 Task: Access a repository's "Releases" to manage software versions.
Action: Mouse moved to (956, 53)
Screenshot: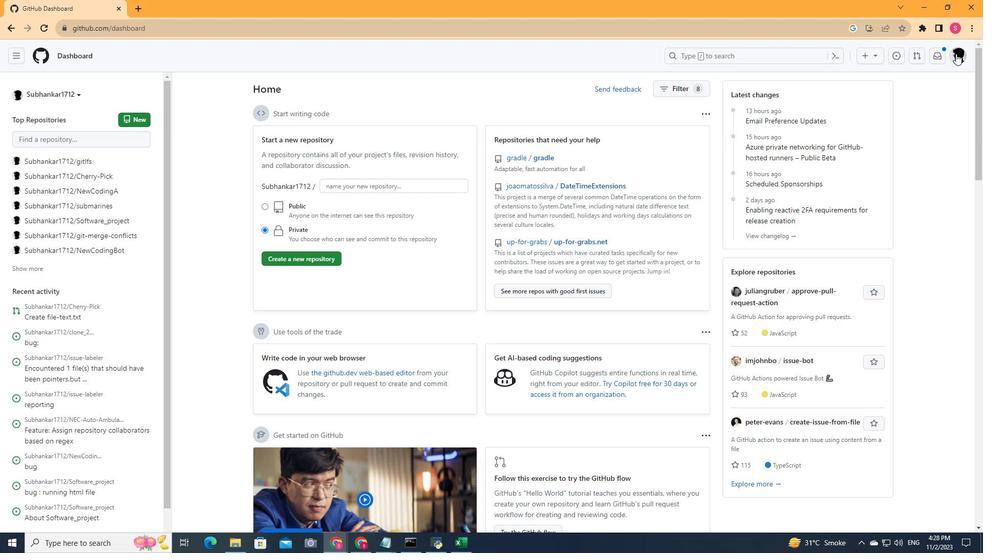 
Action: Mouse pressed left at (956, 53)
Screenshot: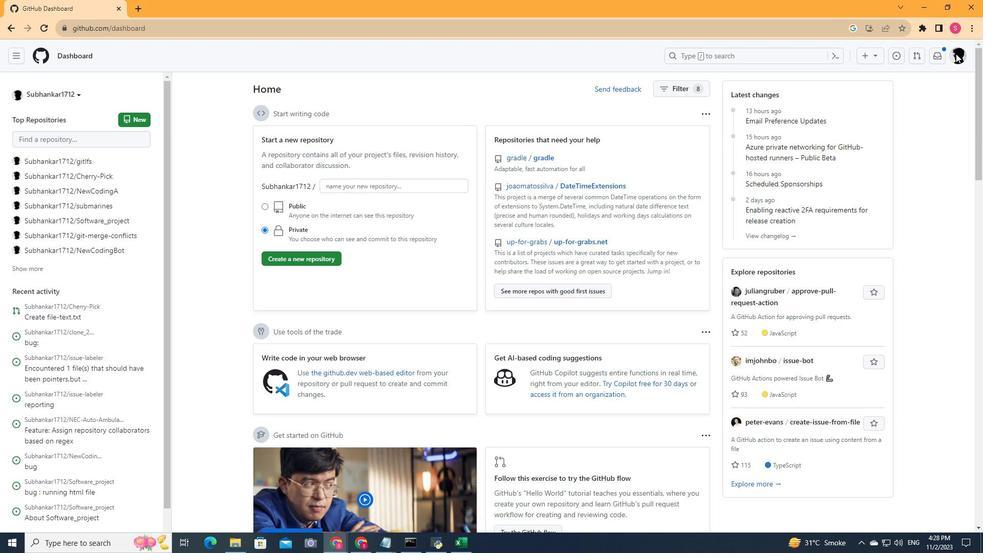 
Action: Mouse moved to (865, 129)
Screenshot: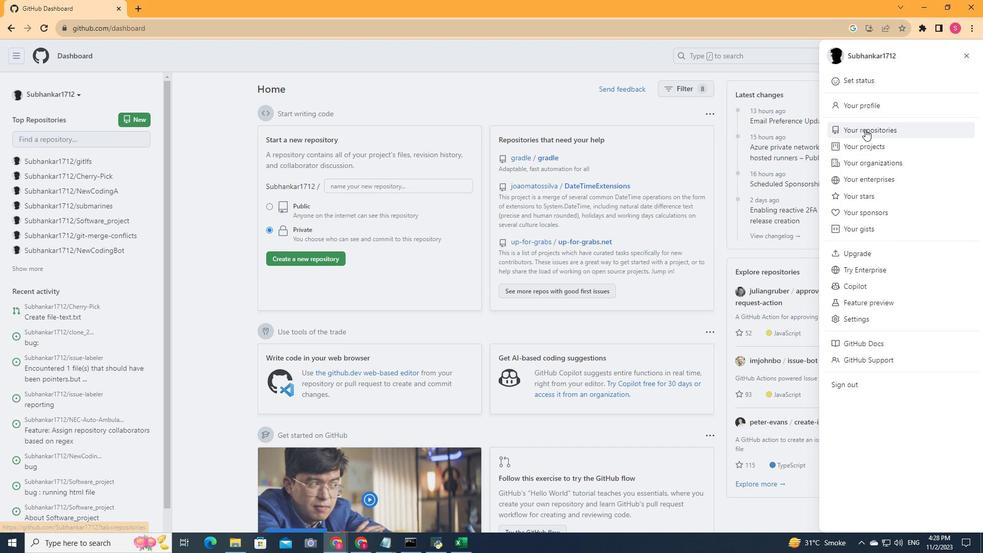 
Action: Mouse pressed left at (865, 129)
Screenshot: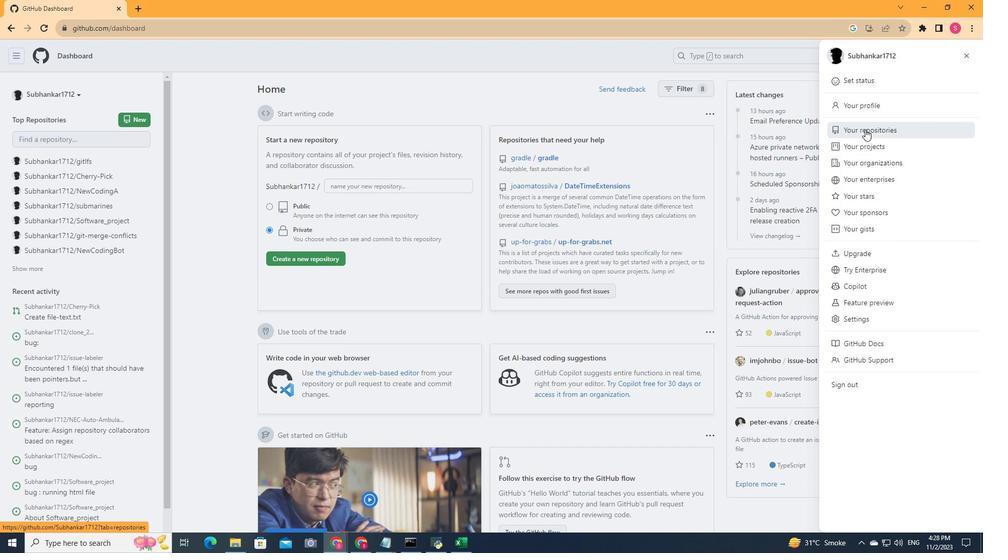 
Action: Mouse moved to (365, 212)
Screenshot: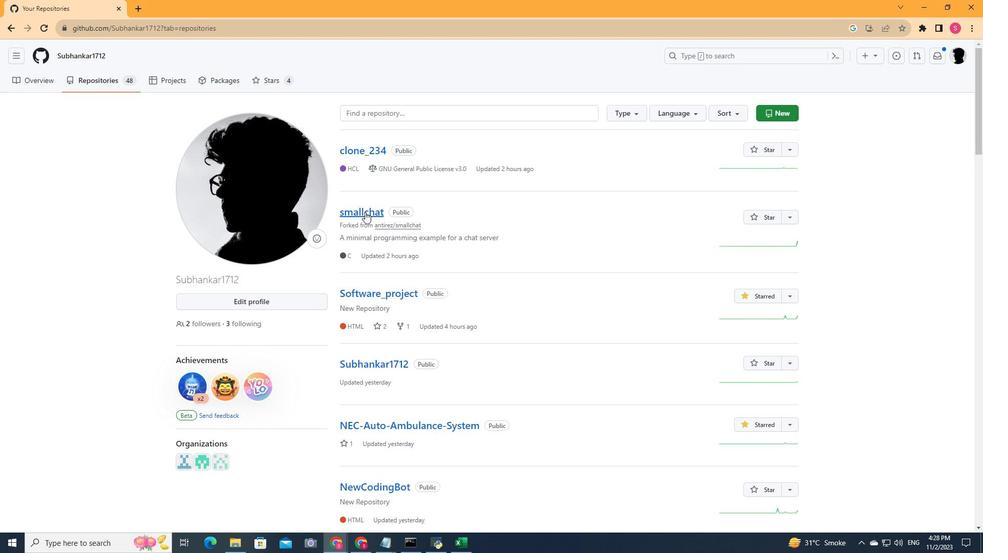 
Action: Mouse pressed left at (365, 212)
Screenshot: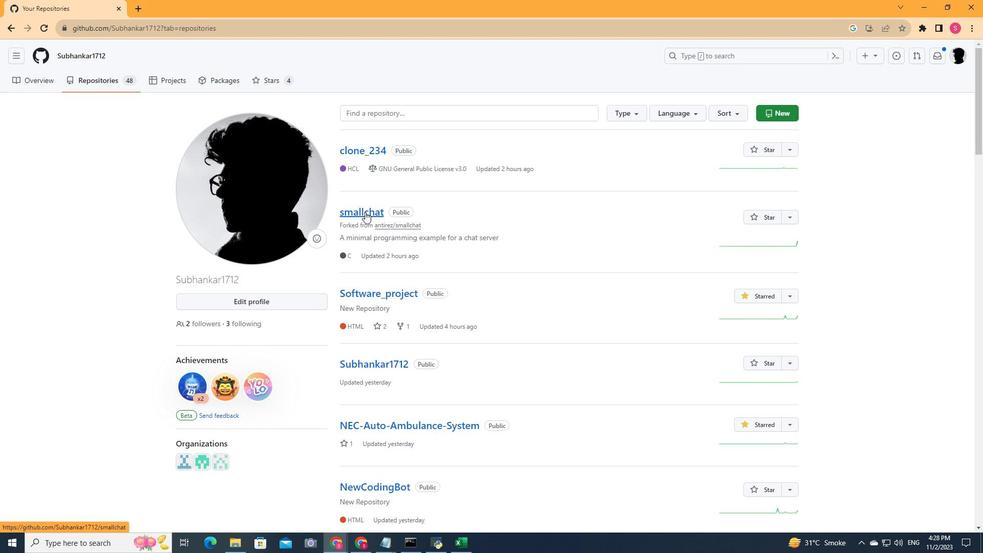 
Action: Mouse moved to (671, 332)
Screenshot: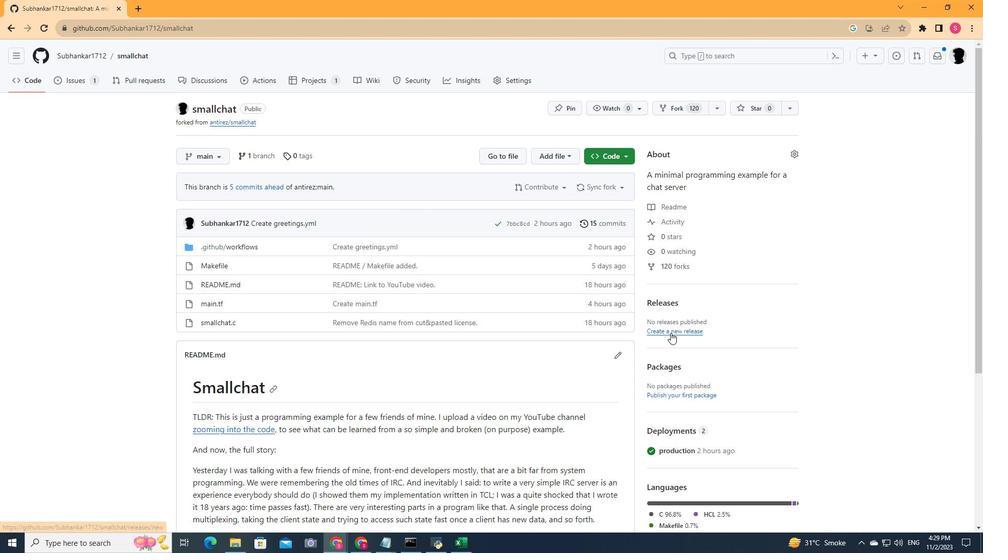 
Action: Mouse pressed left at (671, 332)
Screenshot: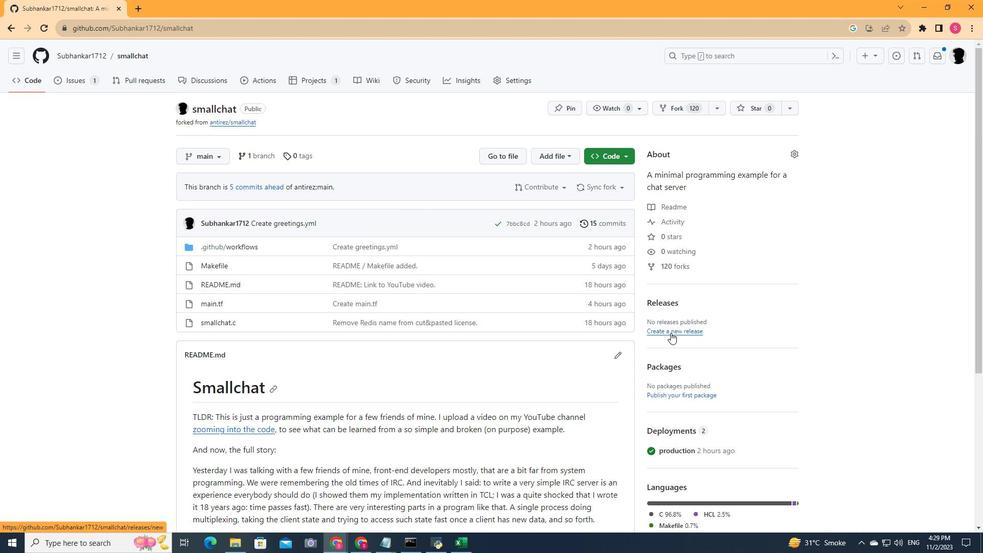 
Action: Mouse moved to (228, 188)
Screenshot: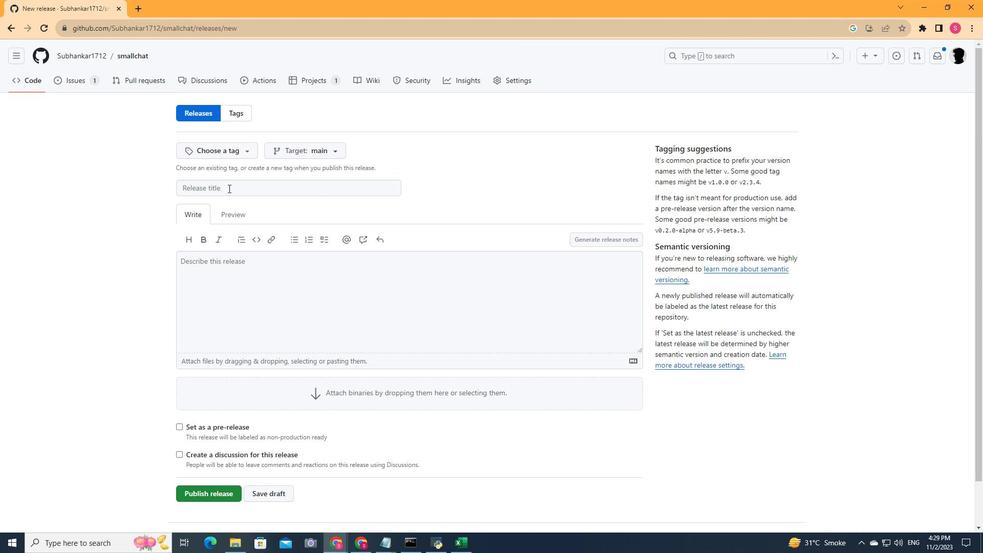 
Action: Mouse pressed left at (228, 188)
Screenshot: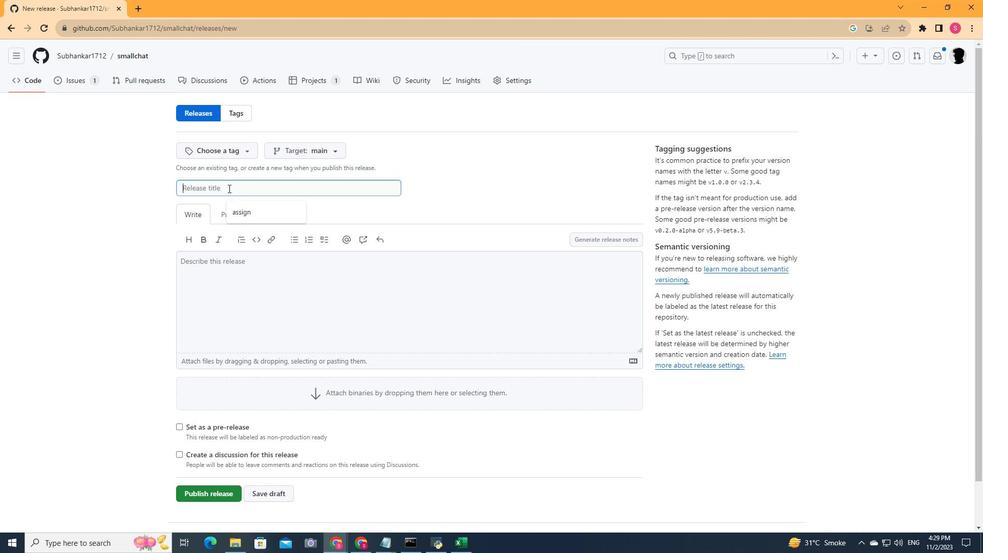 
Action: Mouse moved to (269, 184)
Screenshot: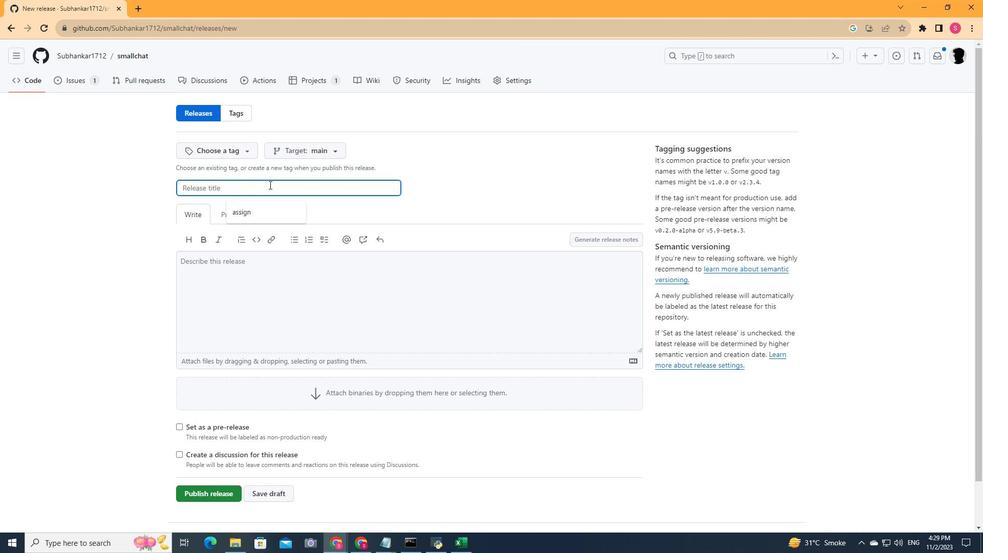 
Action: Key pressed v1<Key.backspace><Key.backspace><Key.shift>V<Key.space>1.o
Screenshot: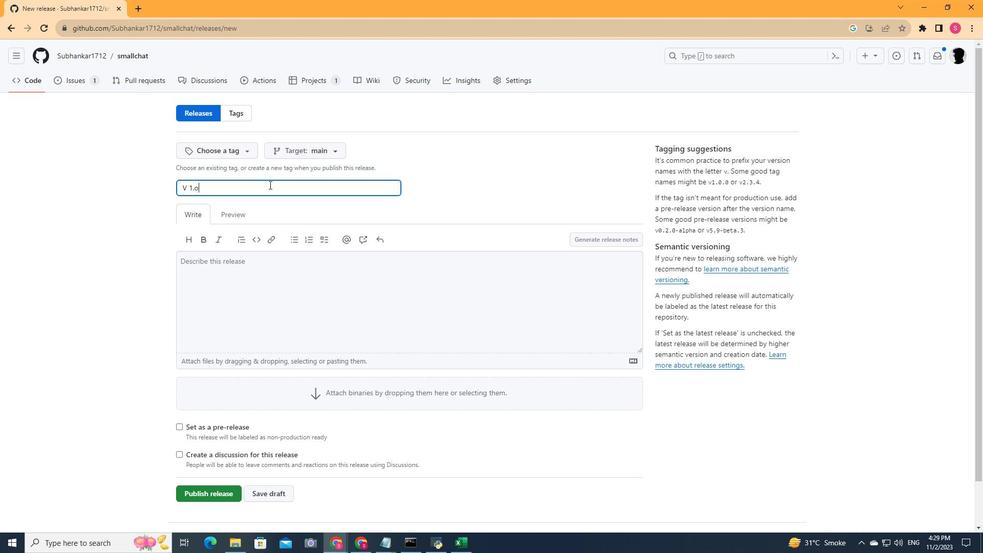 
Action: Mouse moved to (317, 282)
Screenshot: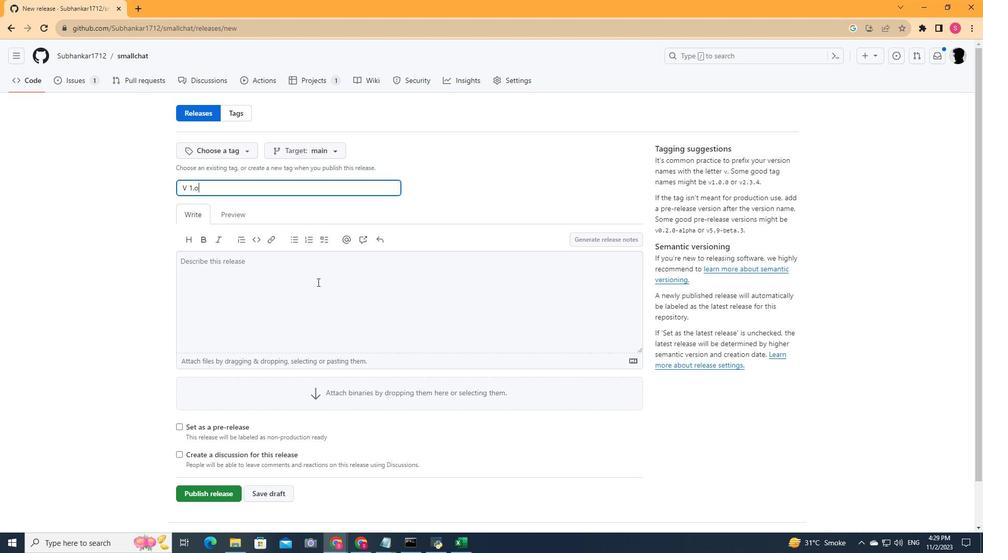 
Action: Mouse pressed left at (317, 282)
Screenshot: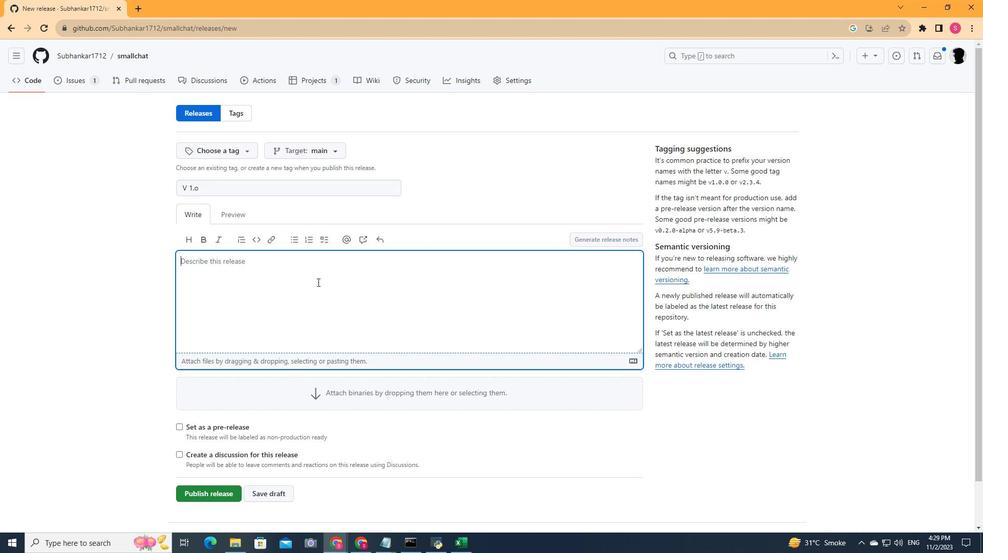 
Action: Mouse moved to (337, 274)
Screenshot: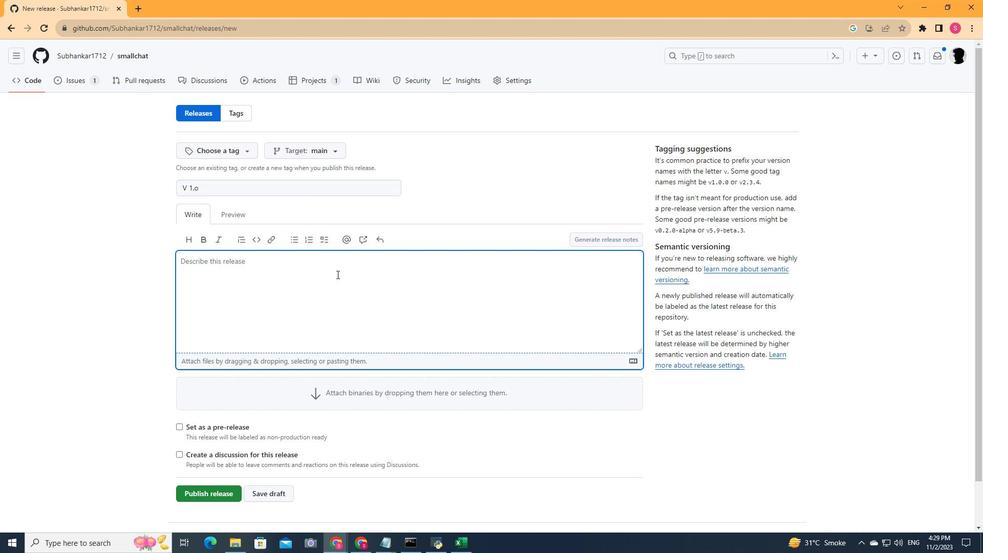 
Action: Key pressed <Key.shift>Testing<Key.space>version
Screenshot: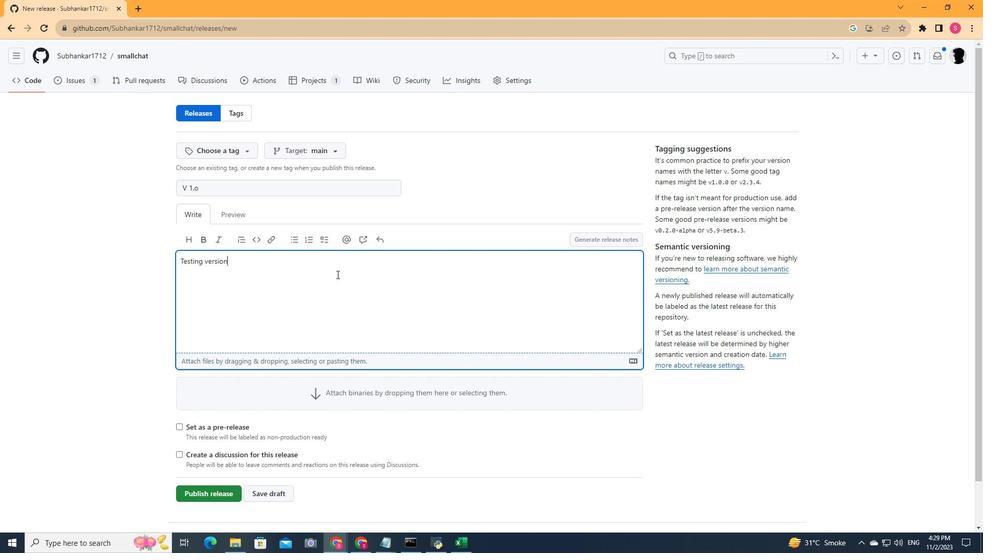 
Action: Mouse moved to (334, 366)
Screenshot: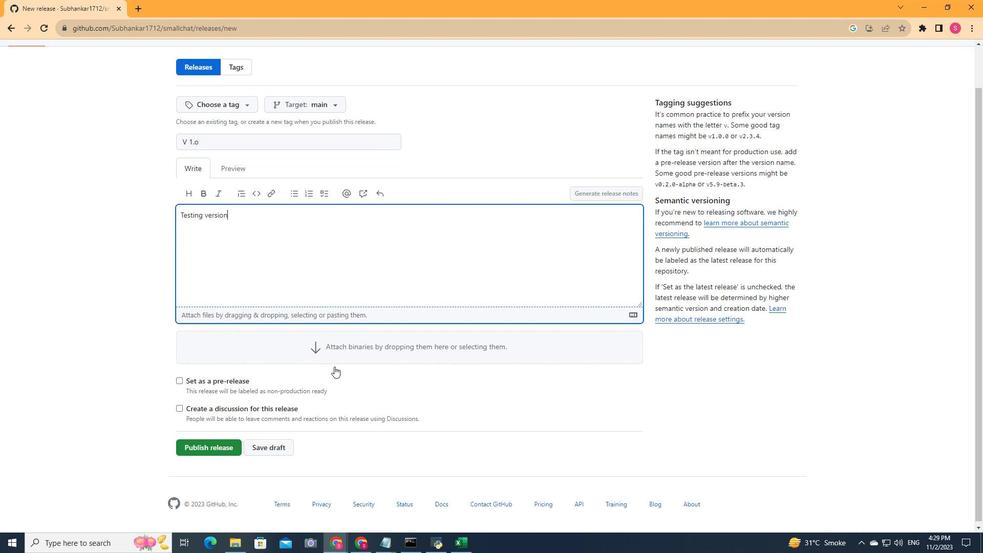 
Action: Mouse scrolled (334, 366) with delta (0, 0)
Screenshot: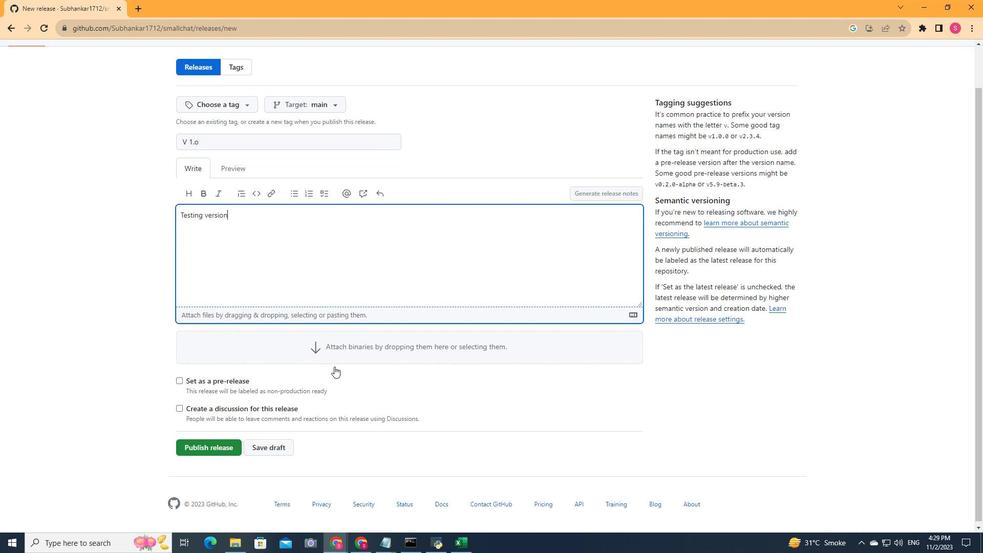 
Action: Mouse scrolled (334, 366) with delta (0, 0)
Screenshot: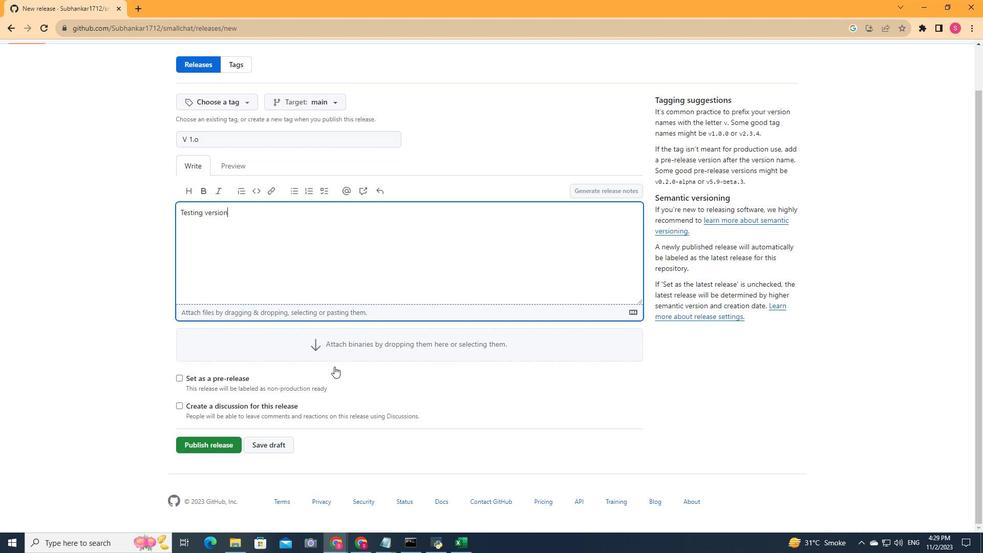 
Action: Mouse scrolled (334, 366) with delta (0, 0)
Screenshot: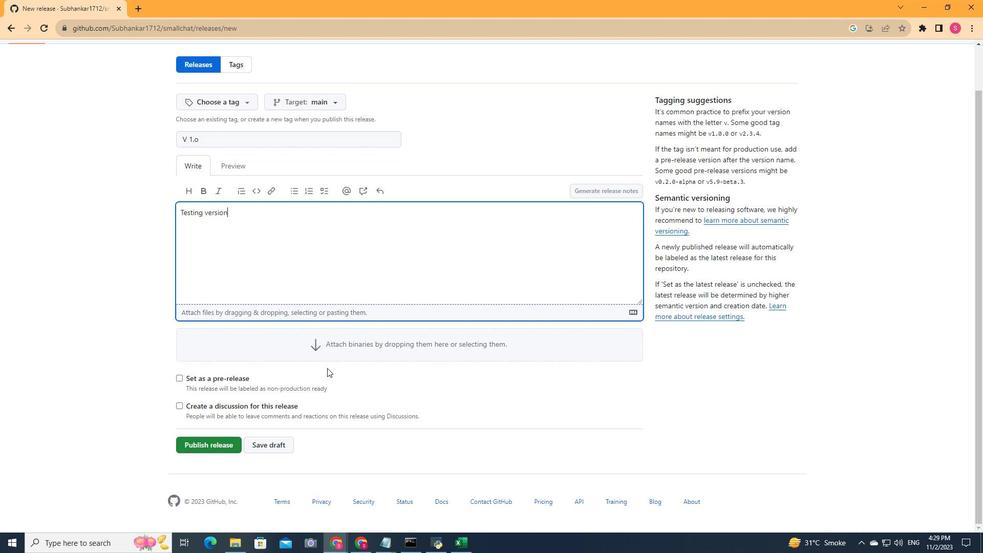 
Action: Mouse moved to (193, 445)
Screenshot: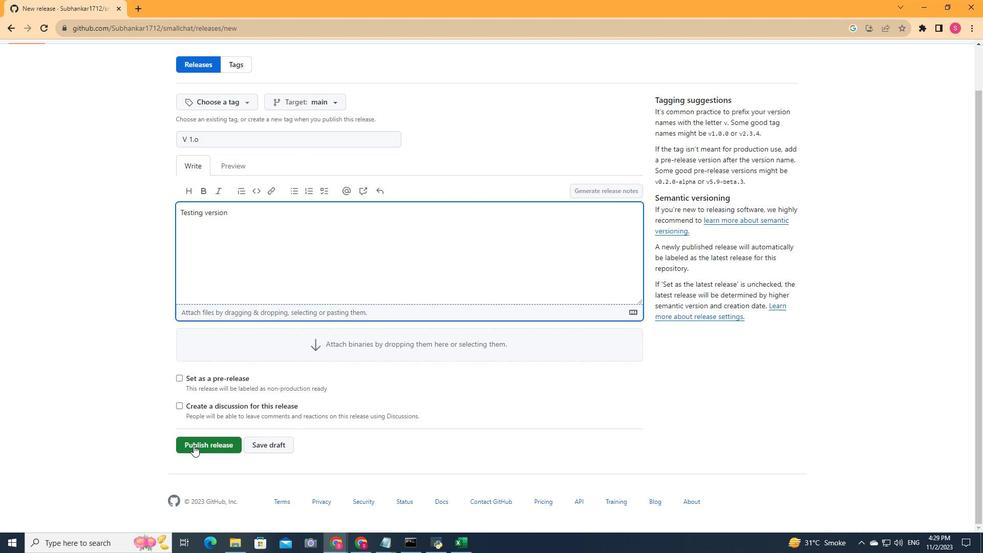 
Action: Mouse pressed left at (193, 445)
Screenshot: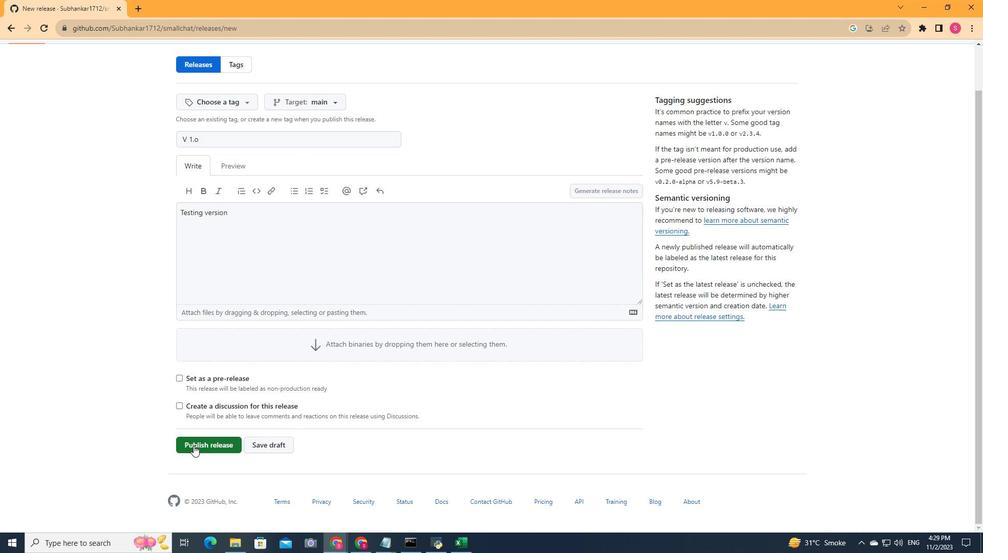 
Action: Mouse moved to (201, 219)
Screenshot: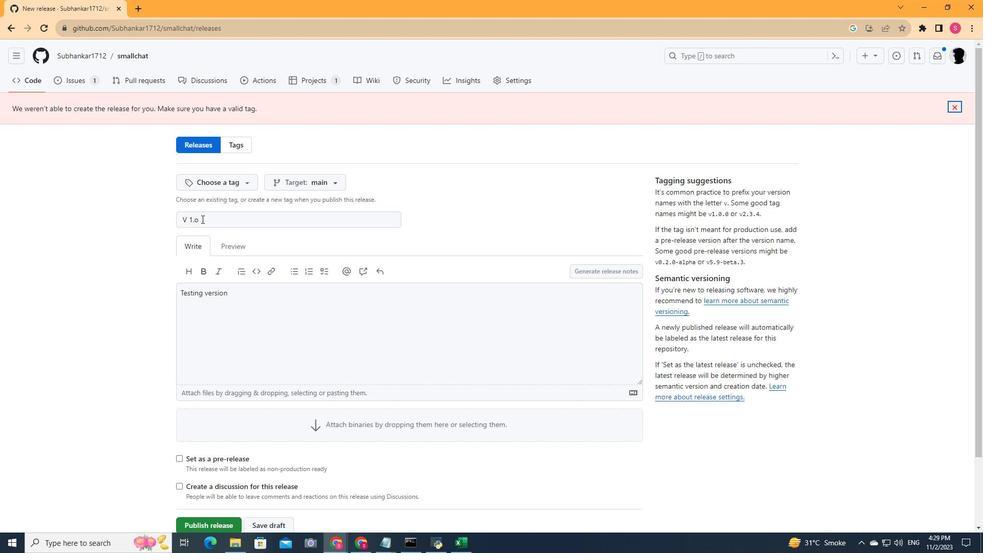 
Action: Mouse pressed left at (201, 219)
Screenshot: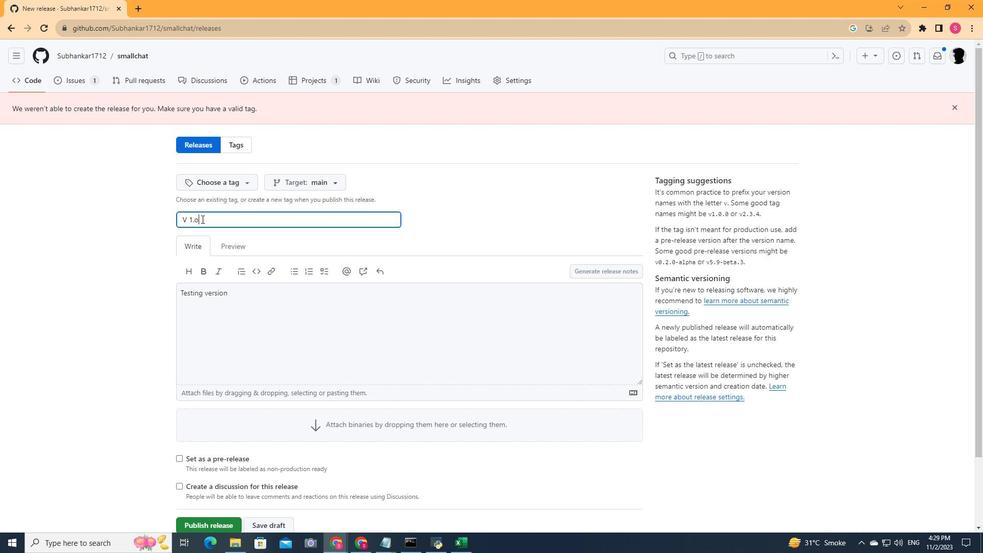 
Action: Mouse moved to (190, 220)
Screenshot: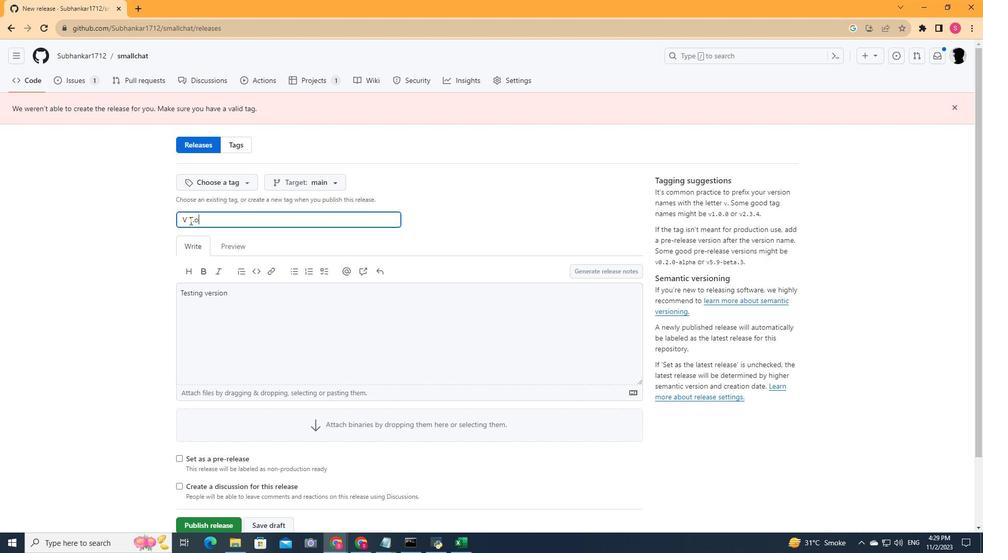 
Action: Mouse pressed left at (190, 220)
Screenshot: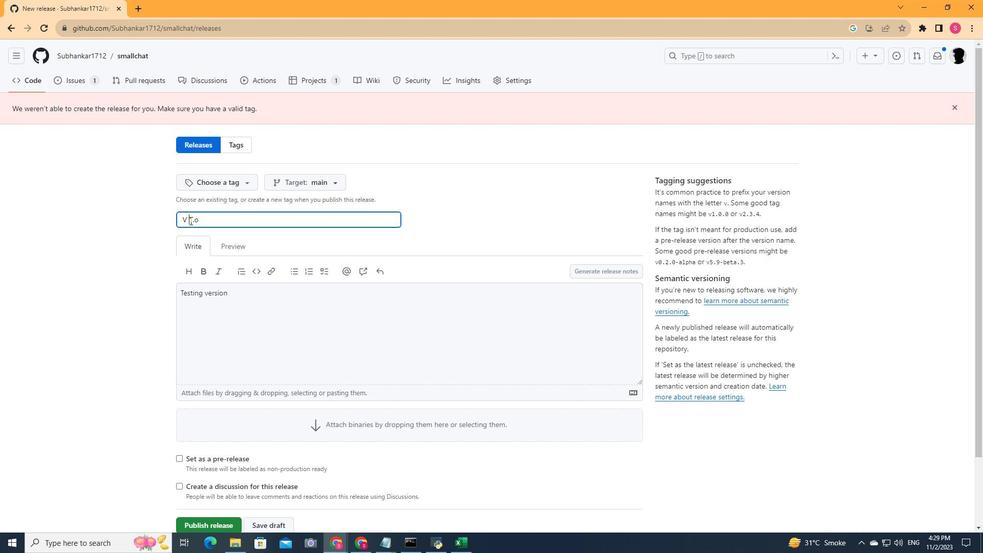 
Action: Mouse moved to (209, 223)
Screenshot: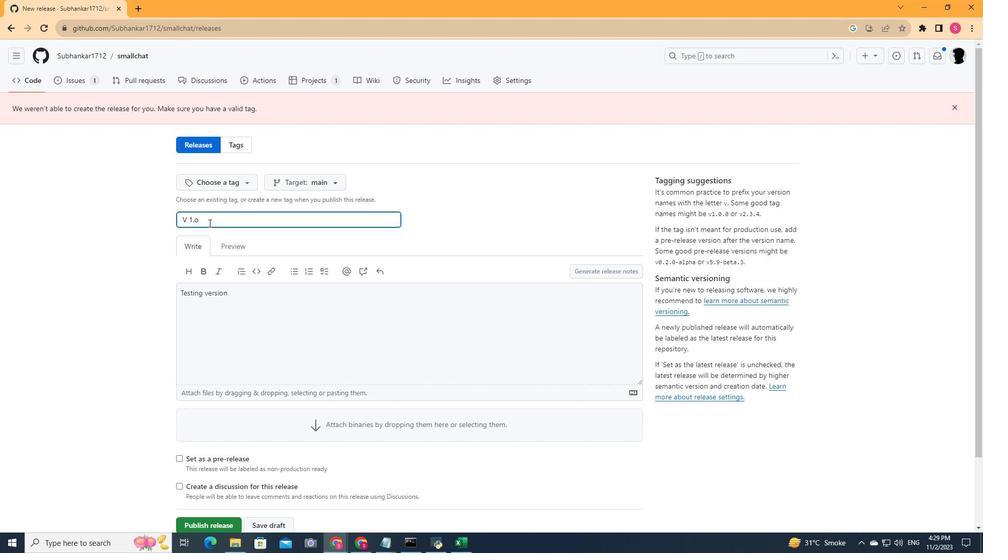 
Action: Key pressed <Key.backspace>
Screenshot: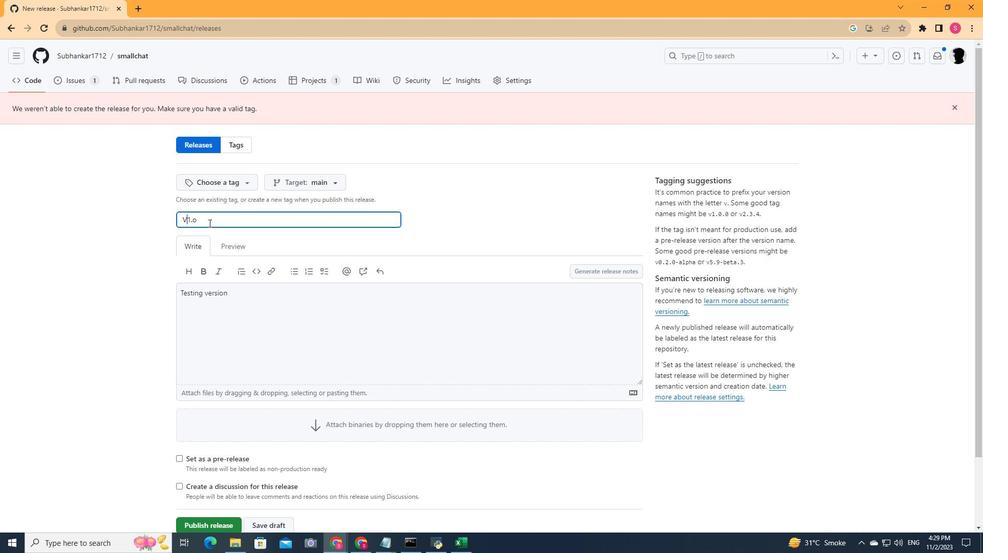 
Action: Mouse moved to (243, 184)
Screenshot: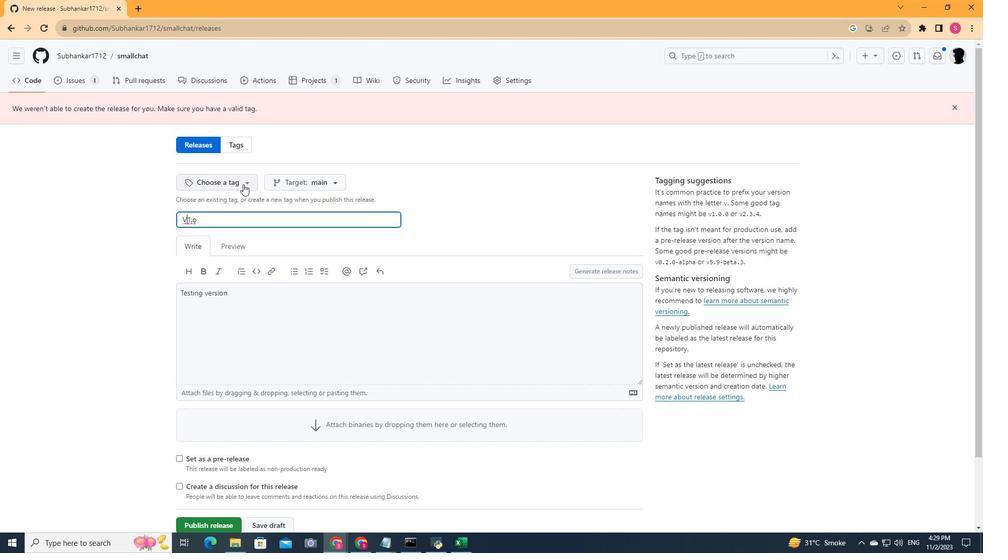 
Action: Mouse pressed left at (243, 184)
Screenshot: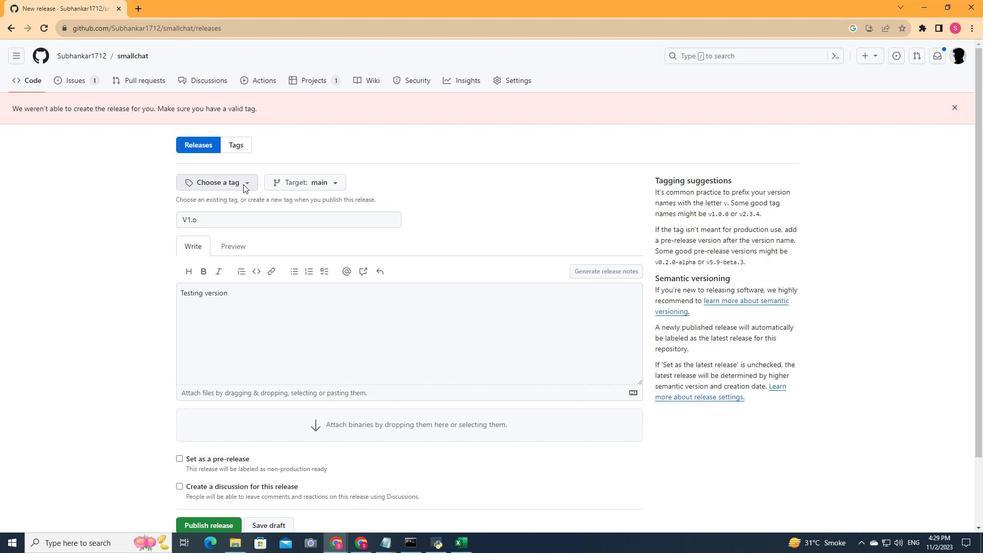 
Action: Mouse moved to (228, 230)
Screenshot: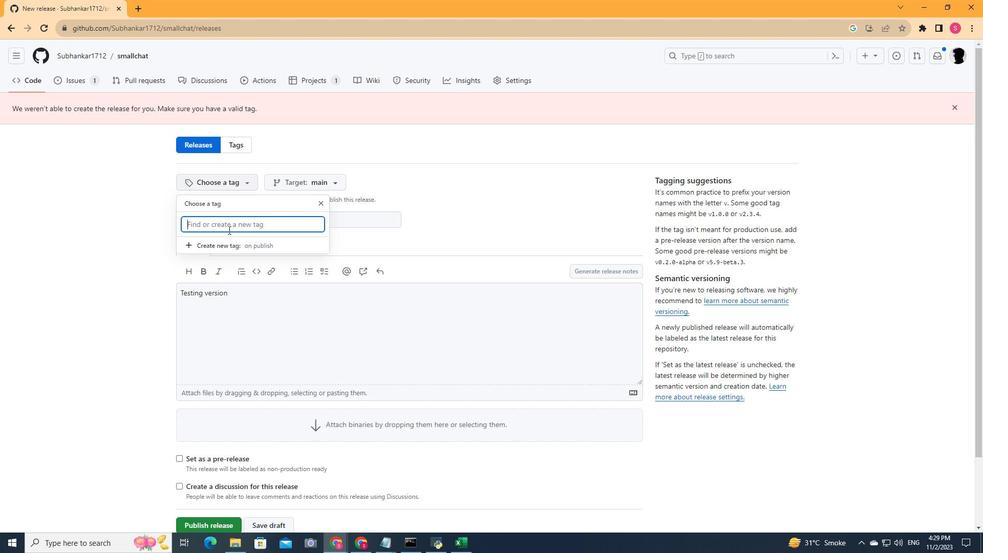 
Action: Mouse pressed left at (228, 230)
Screenshot: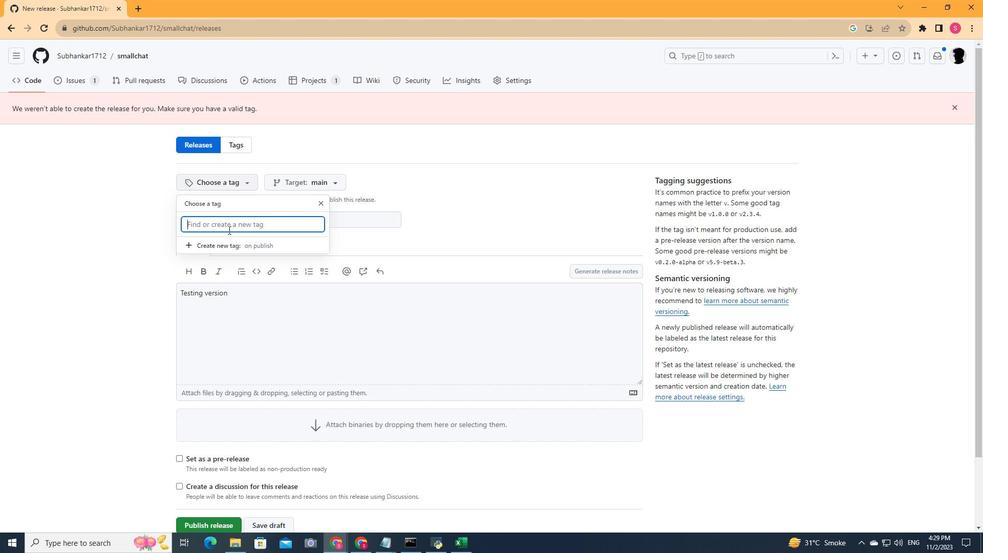 
Action: Key pressed v1.0
Screenshot: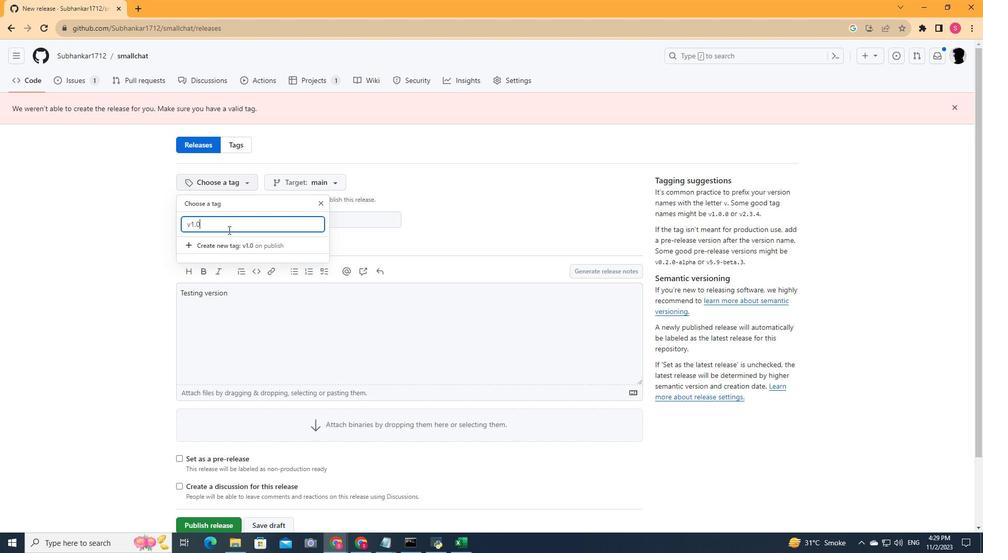 
Action: Mouse moved to (282, 312)
Screenshot: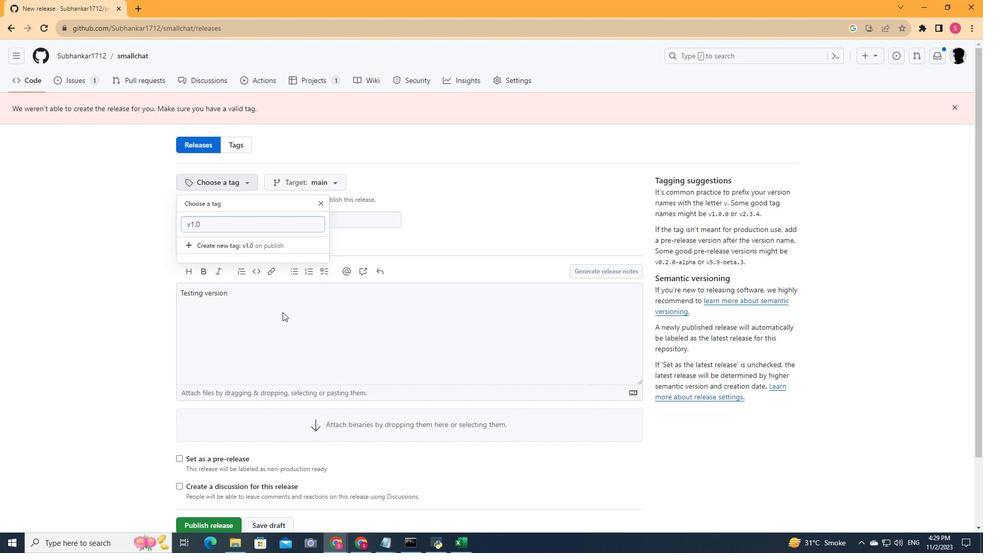 
Action: Mouse pressed left at (282, 312)
Screenshot: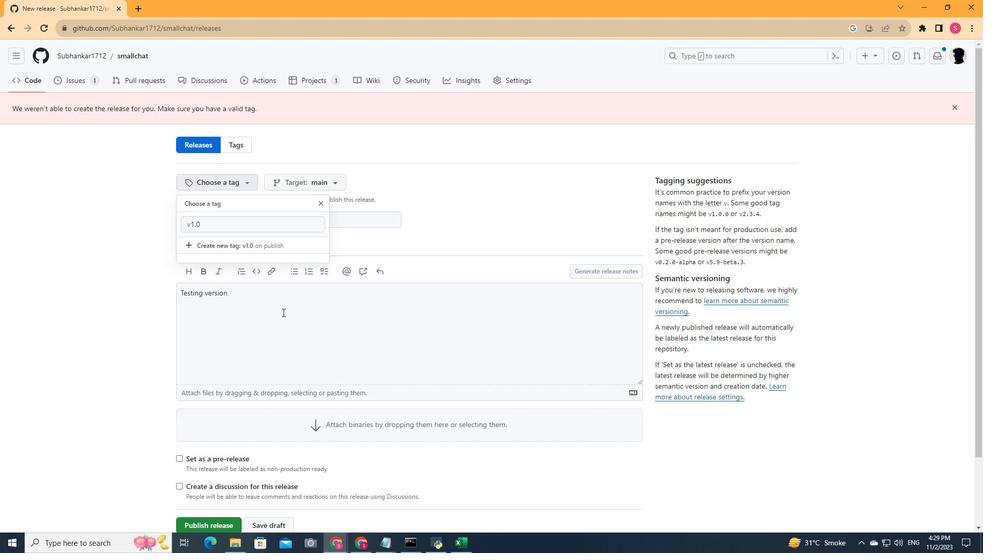 
Action: Mouse moved to (220, 180)
Screenshot: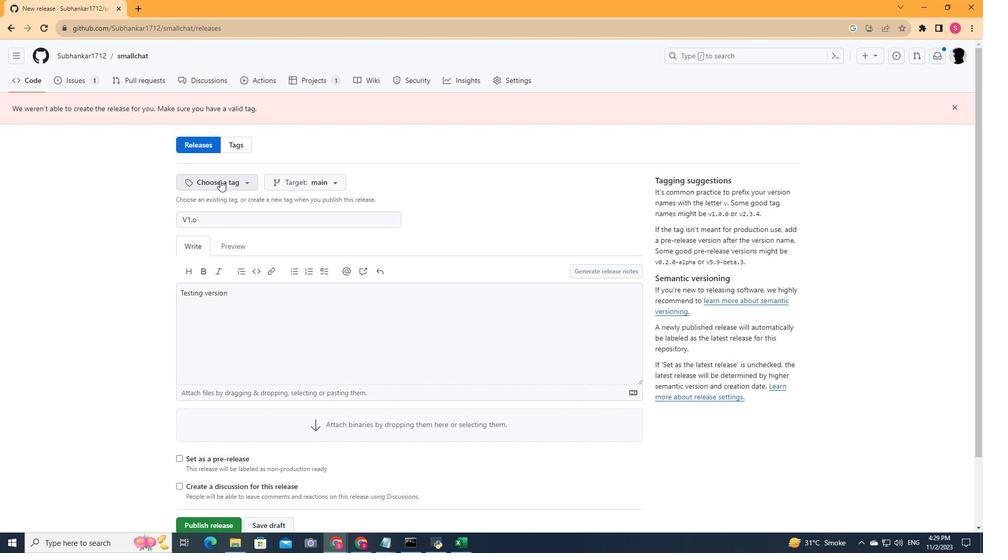 
Action: Mouse pressed left at (220, 180)
Screenshot: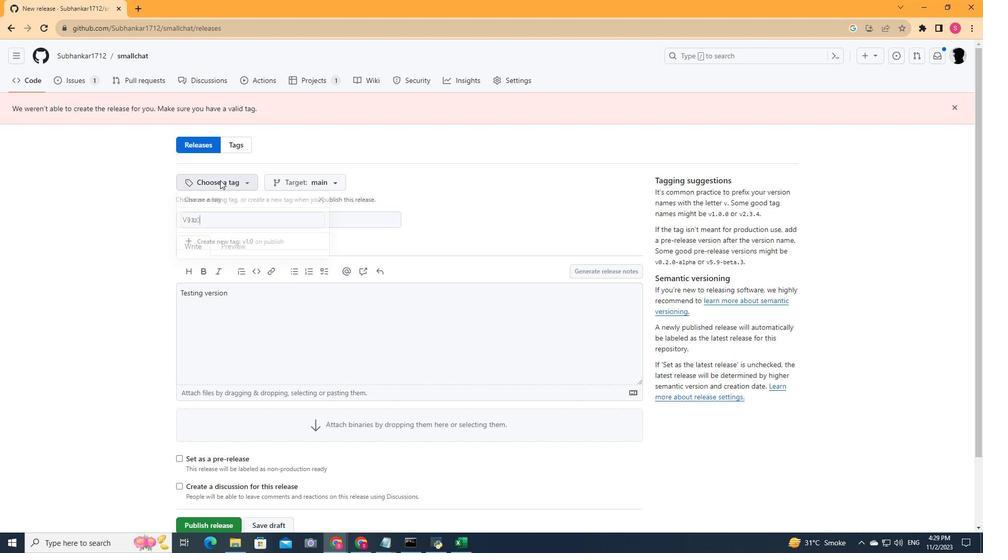
Action: Mouse moved to (225, 243)
Screenshot: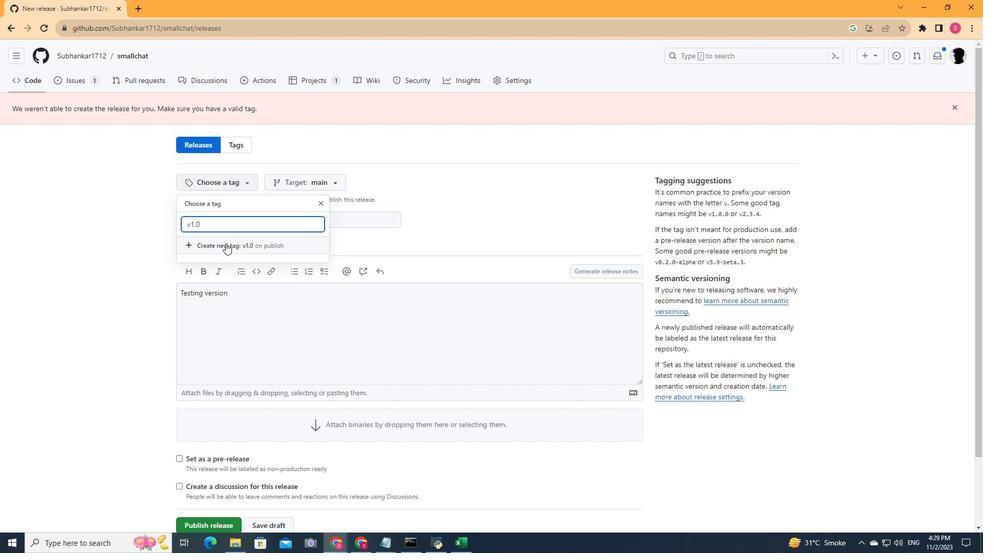 
Action: Mouse pressed left at (225, 243)
Screenshot: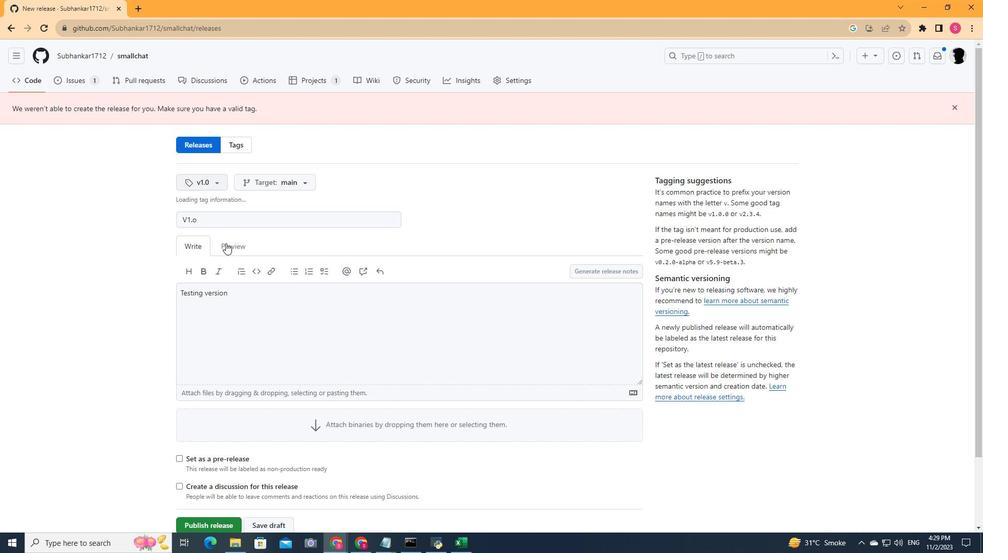 
Action: Mouse moved to (266, 258)
Screenshot: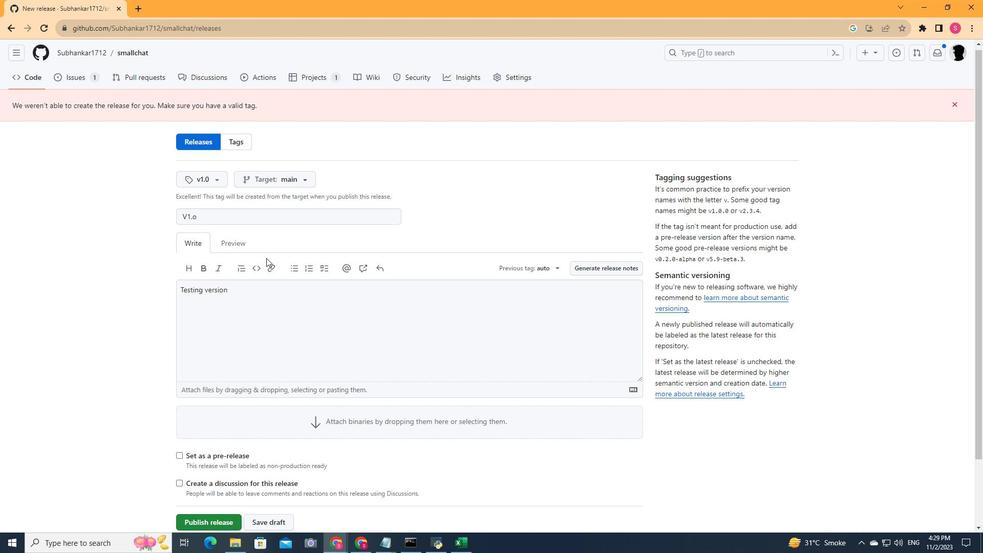 
Action: Mouse scrolled (266, 257) with delta (0, 0)
Screenshot: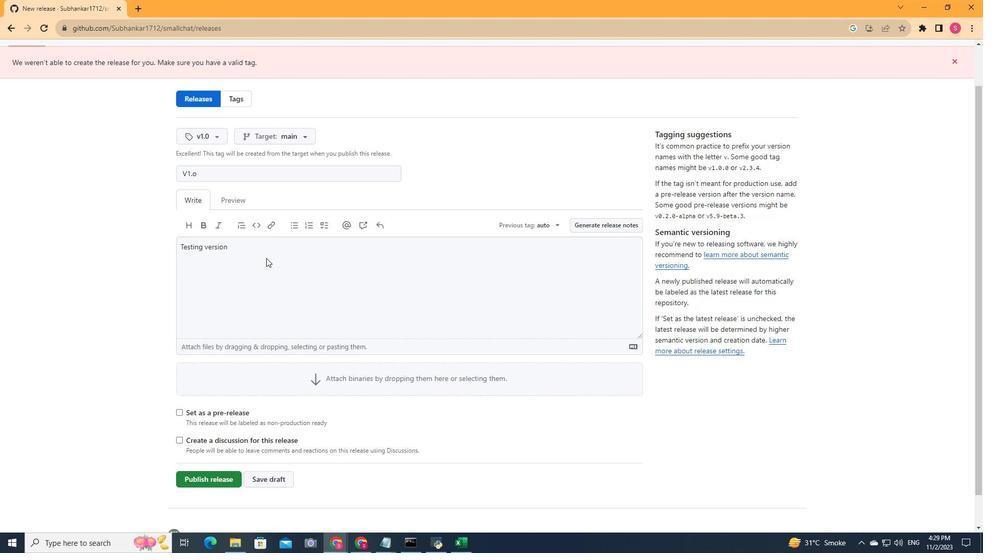 
Action: Mouse scrolled (266, 257) with delta (0, 0)
Screenshot: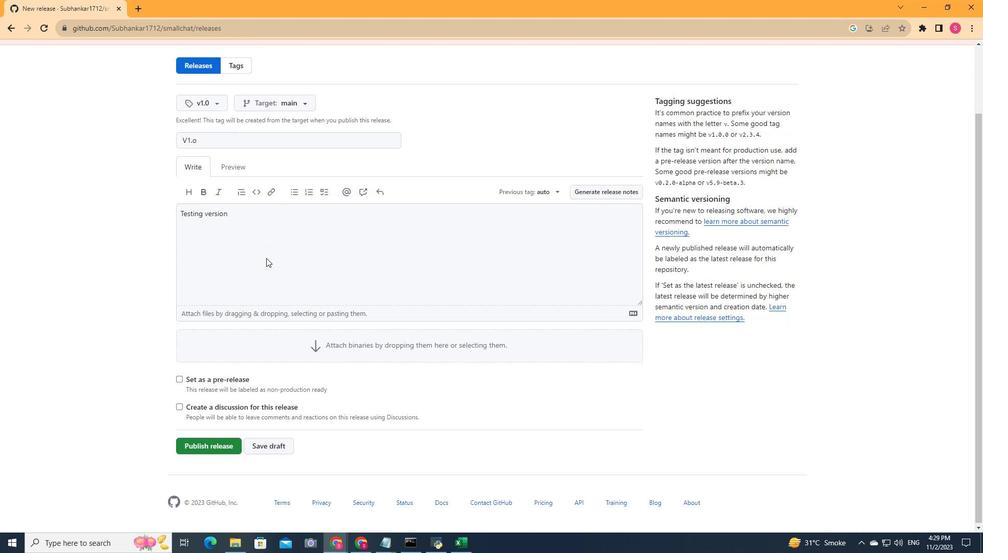
Action: Mouse moved to (201, 137)
Screenshot: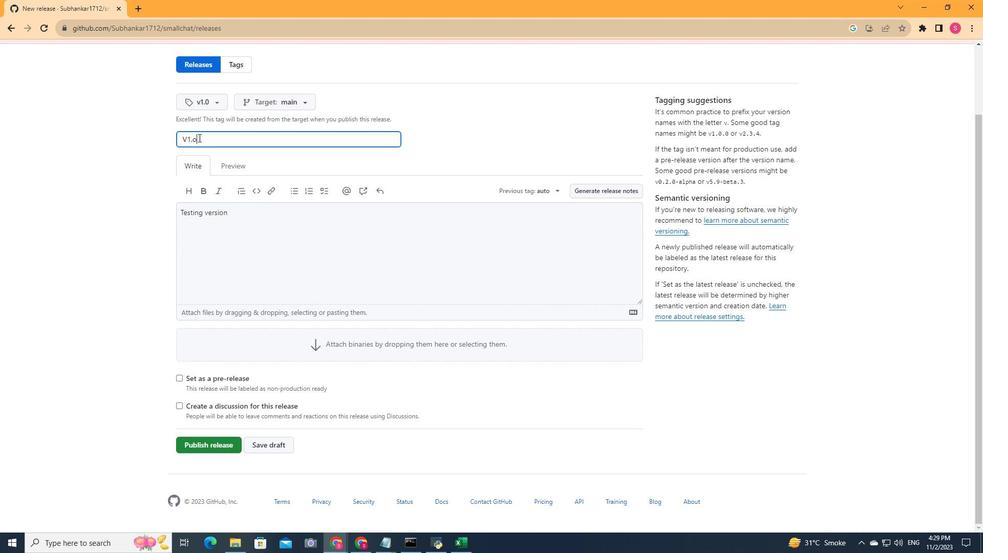 
Action: Mouse pressed left at (201, 137)
Screenshot: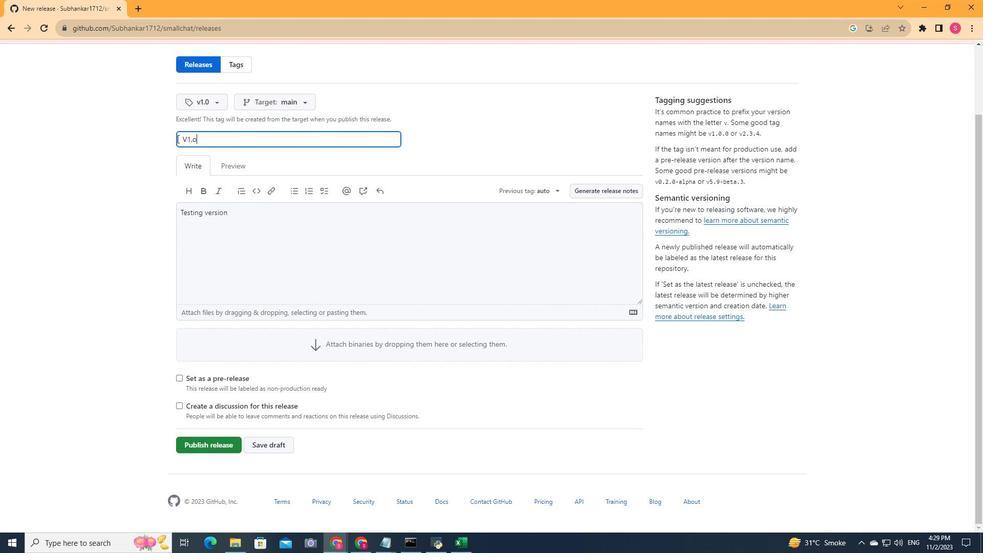 
Action: Mouse moved to (165, 139)
Screenshot: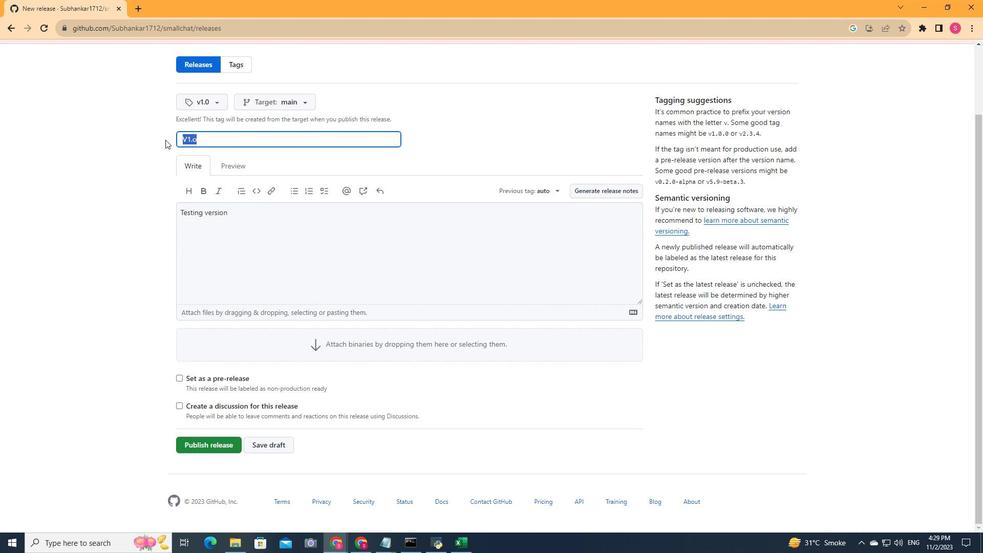 
Action: Key pressed <Key.shift>TYe<Key.backspace><Key.backspace>esting
Screenshot: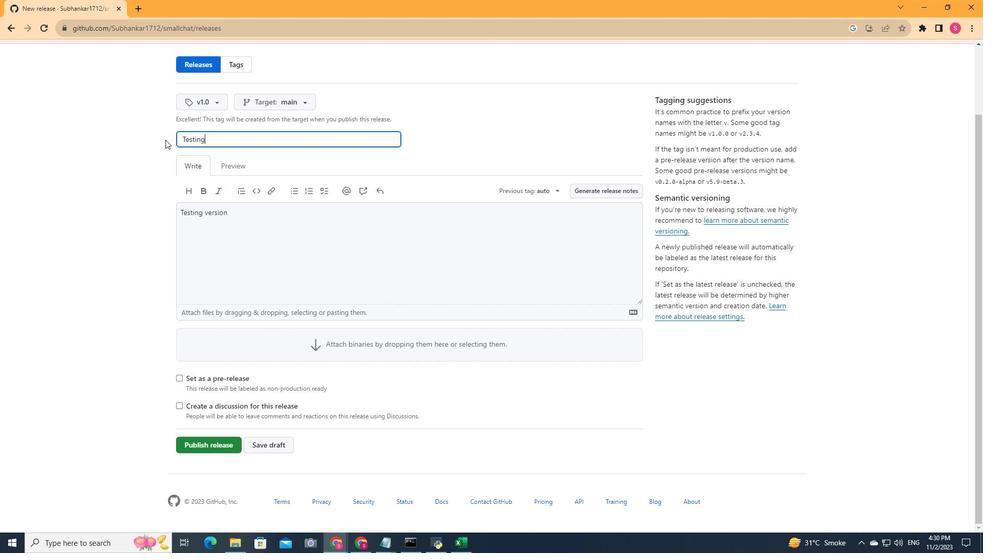 
Action: Mouse moved to (213, 441)
Screenshot: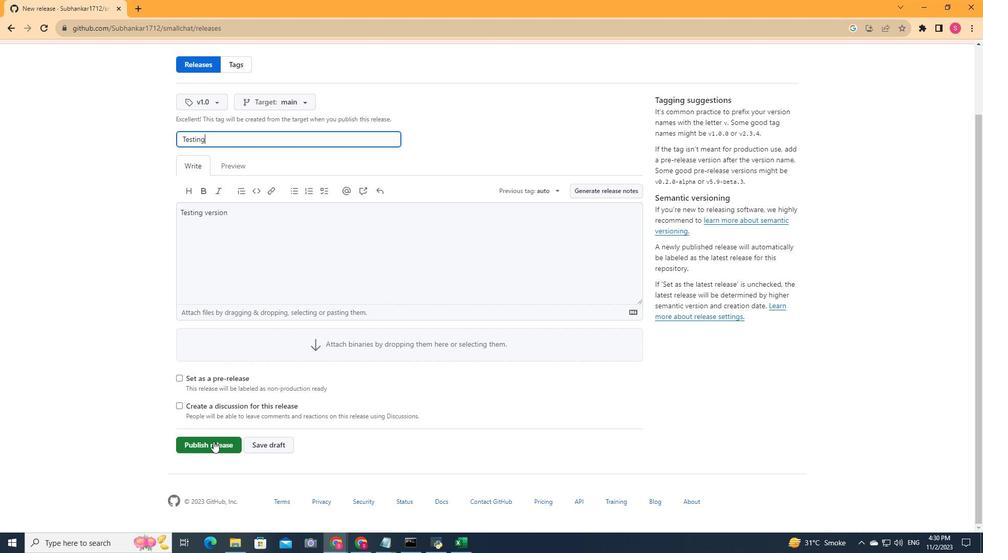 
Action: Mouse pressed left at (213, 441)
Screenshot: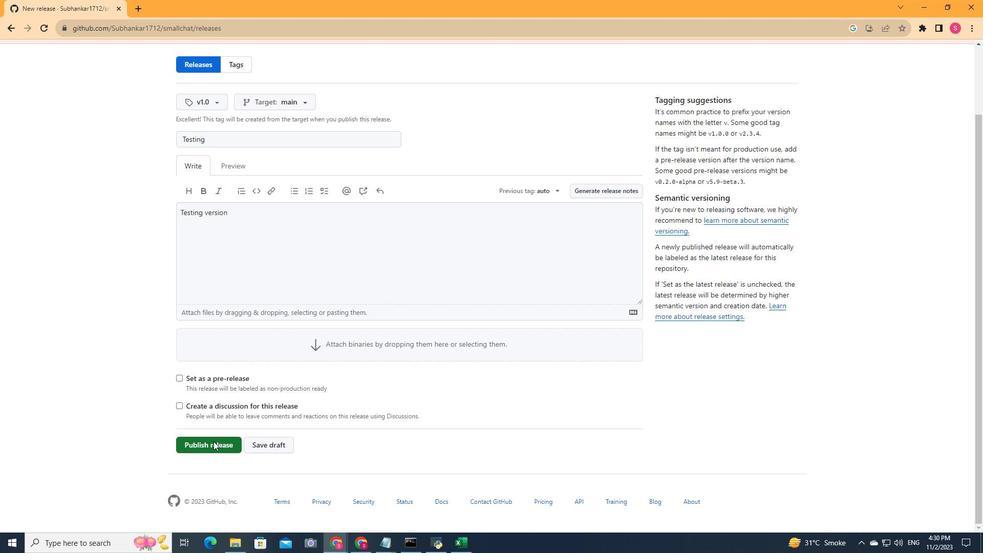 
Action: Mouse moved to (40, 79)
Screenshot: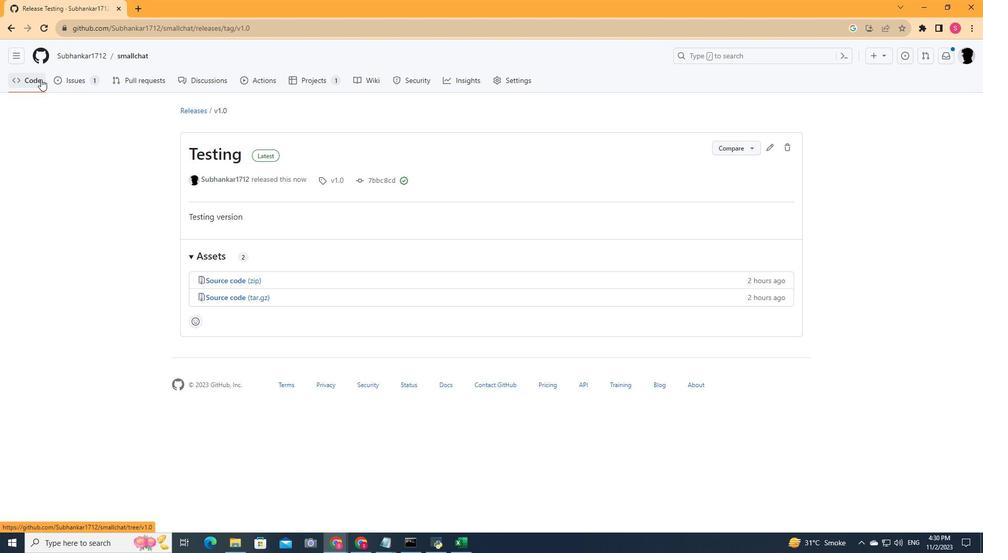 
Action: Mouse pressed left at (40, 79)
Screenshot: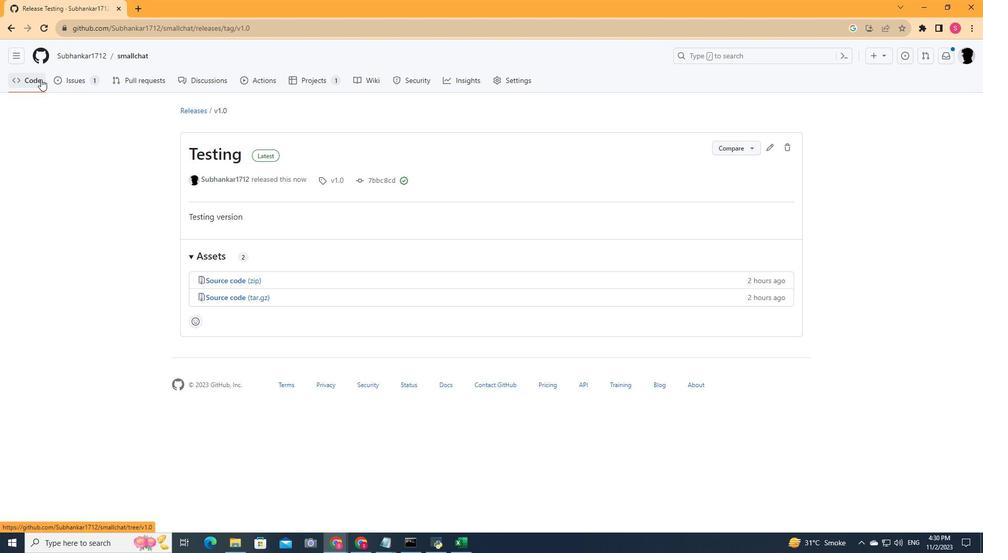 
Action: Mouse moved to (668, 323)
Screenshot: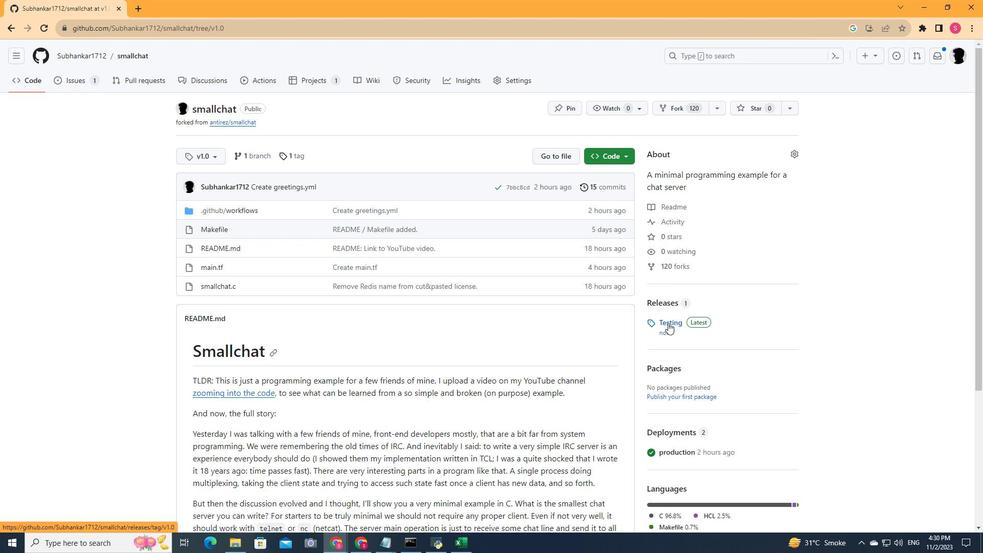 
Action: Mouse pressed left at (668, 323)
Screenshot: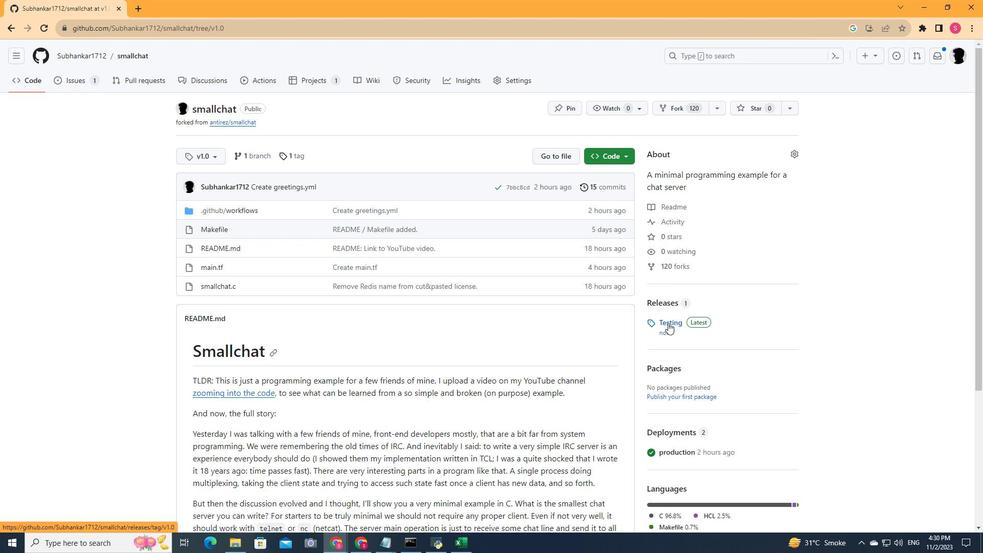 
Action: Mouse moved to (381, 219)
Screenshot: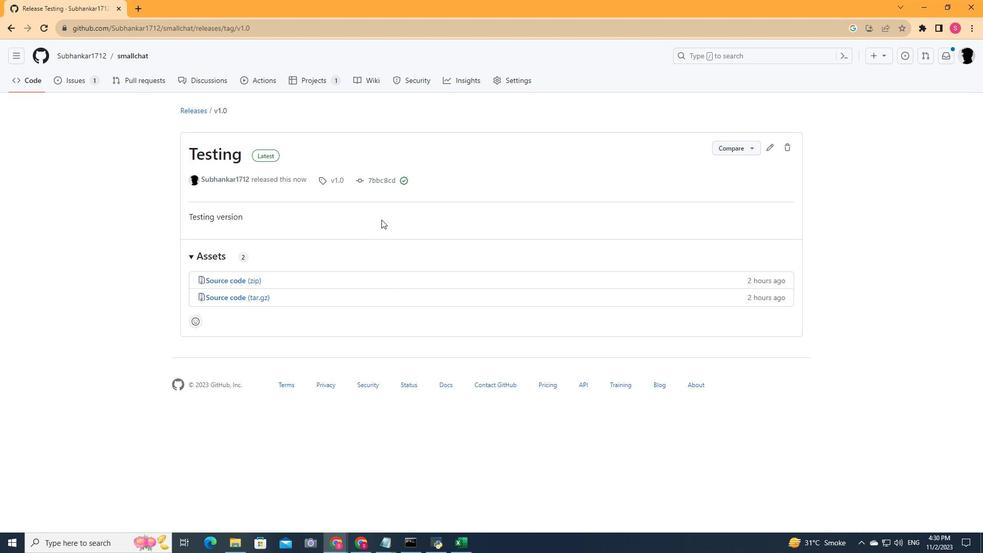 
Action: Mouse scrolled (381, 219) with delta (0, 0)
Screenshot: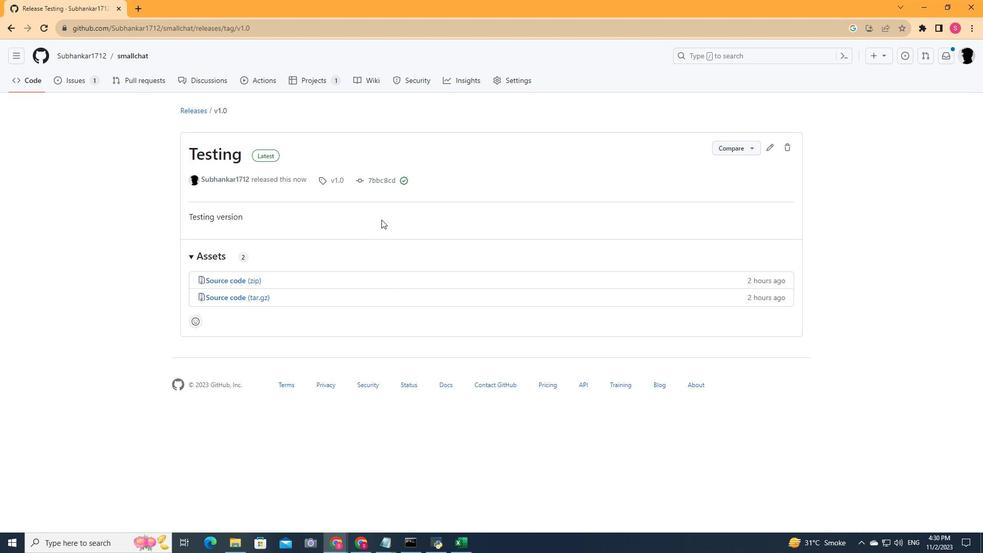 
Action: Mouse scrolled (381, 219) with delta (0, 0)
Screenshot: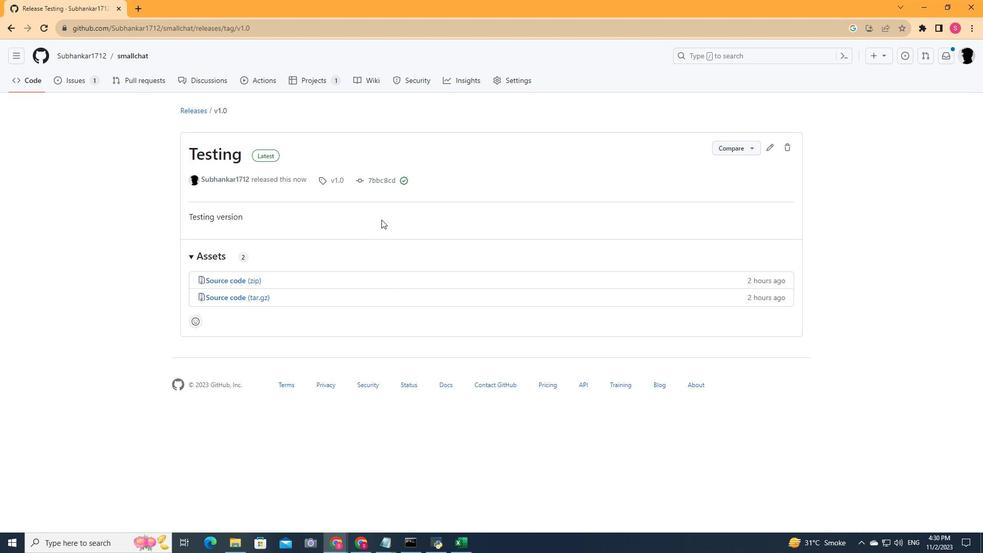 
Action: Mouse scrolled (381, 219) with delta (0, 0)
Screenshot: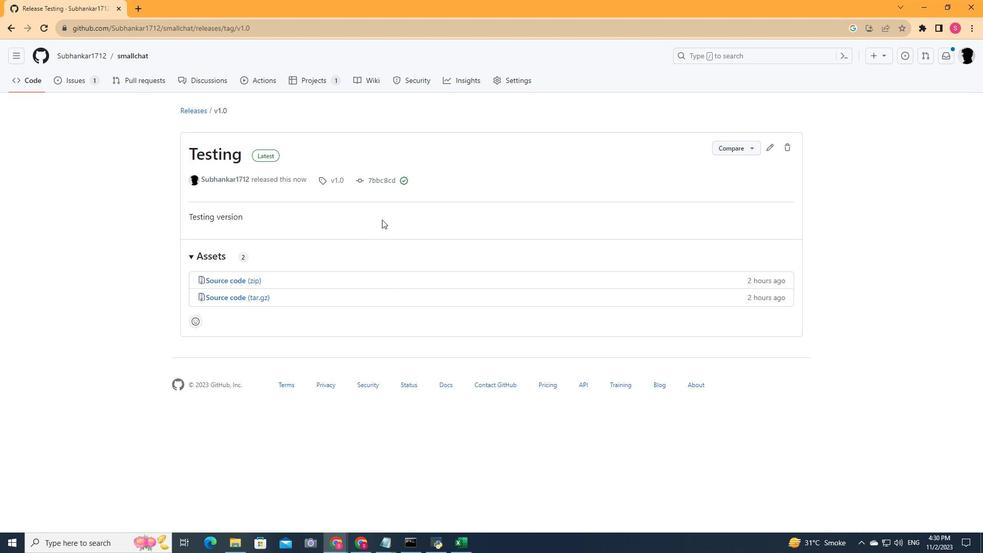 
Action: Mouse scrolled (381, 219) with delta (0, 0)
Screenshot: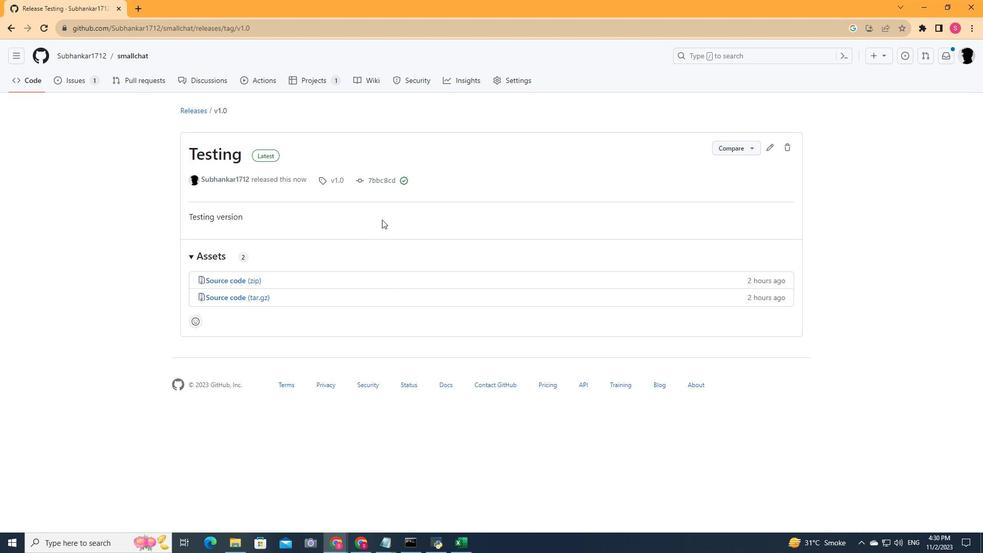 
Action: Mouse moved to (382, 219)
Screenshot: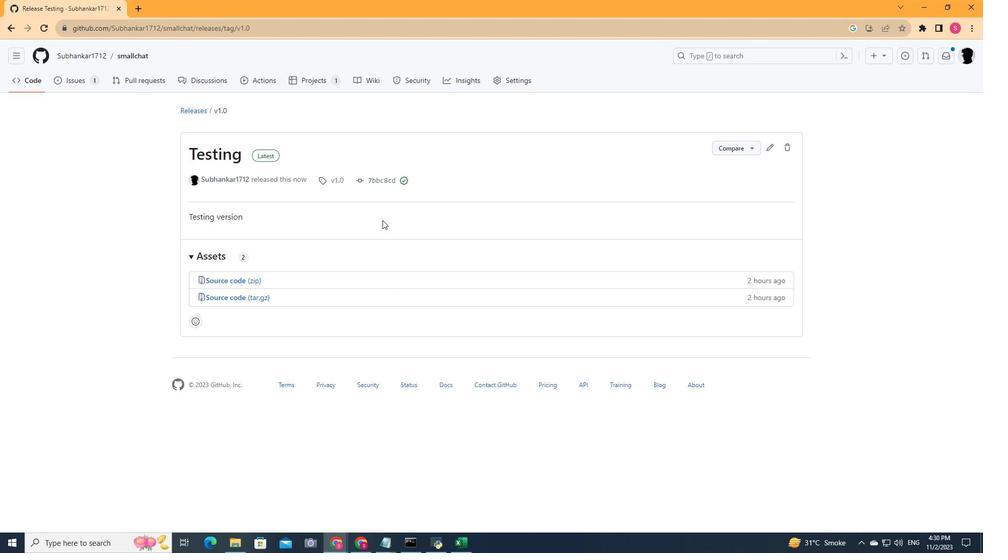 
Action: Mouse scrolled (382, 219) with delta (0, 0)
Screenshot: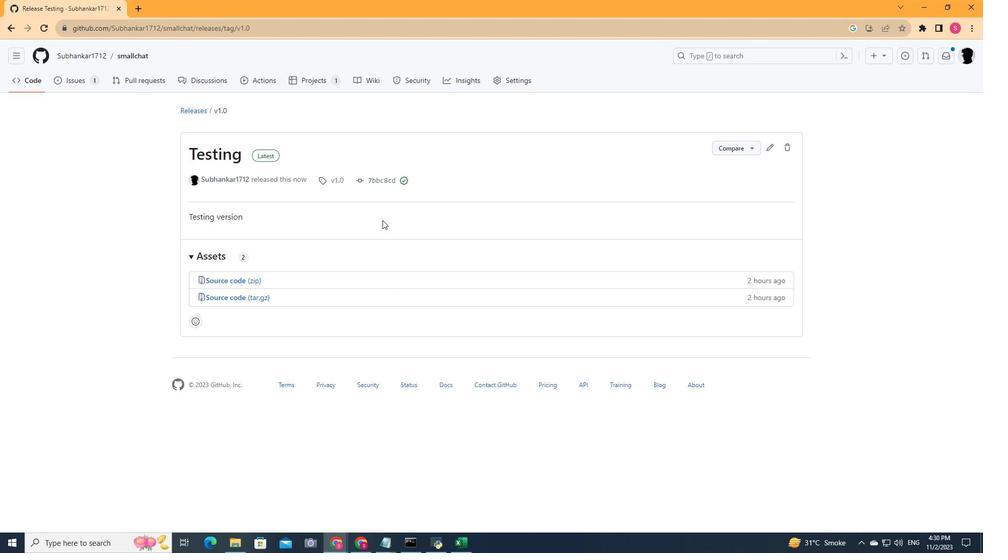 
Action: Mouse moved to (382, 221)
Screenshot: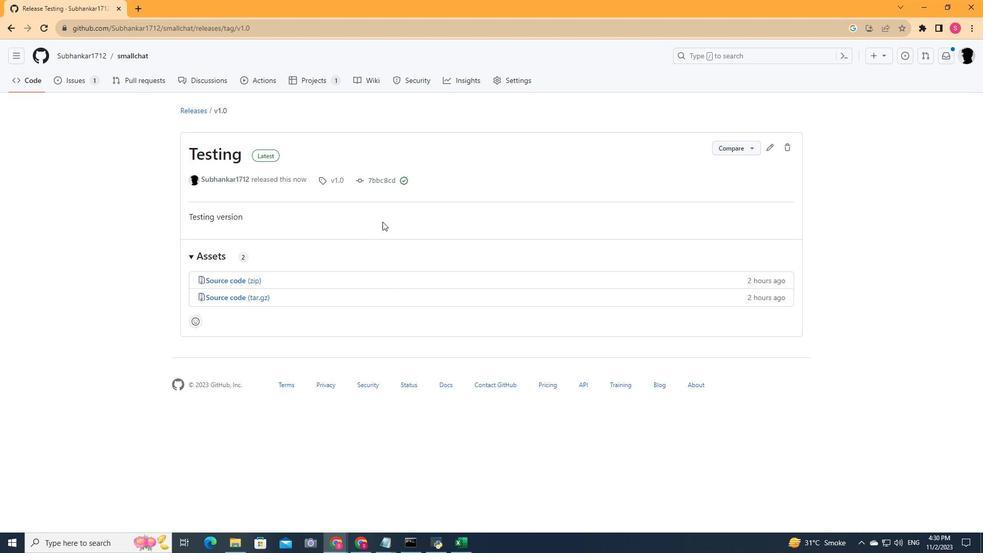 
Action: Mouse scrolled (382, 222) with delta (0, 0)
Screenshot: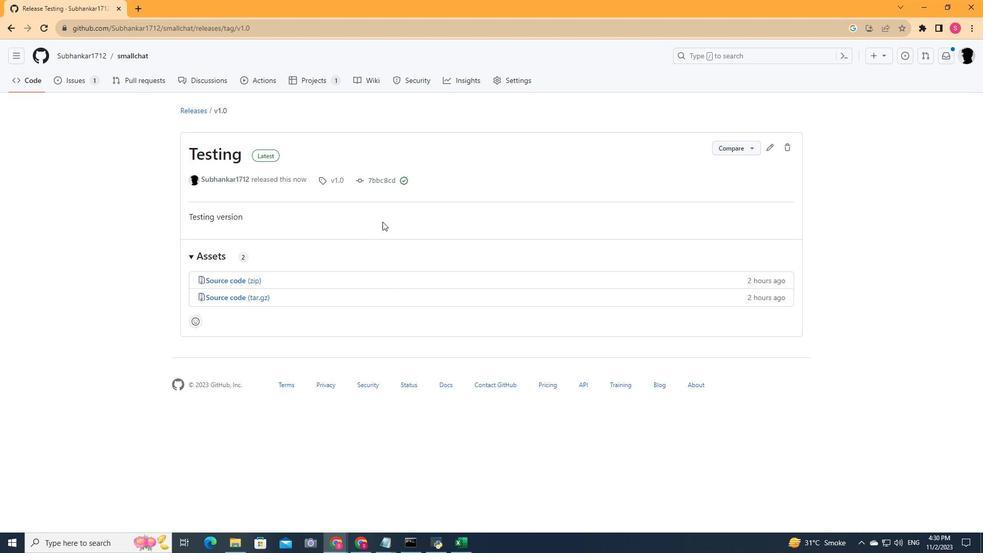 
Action: Mouse scrolled (382, 222) with delta (0, 0)
Screenshot: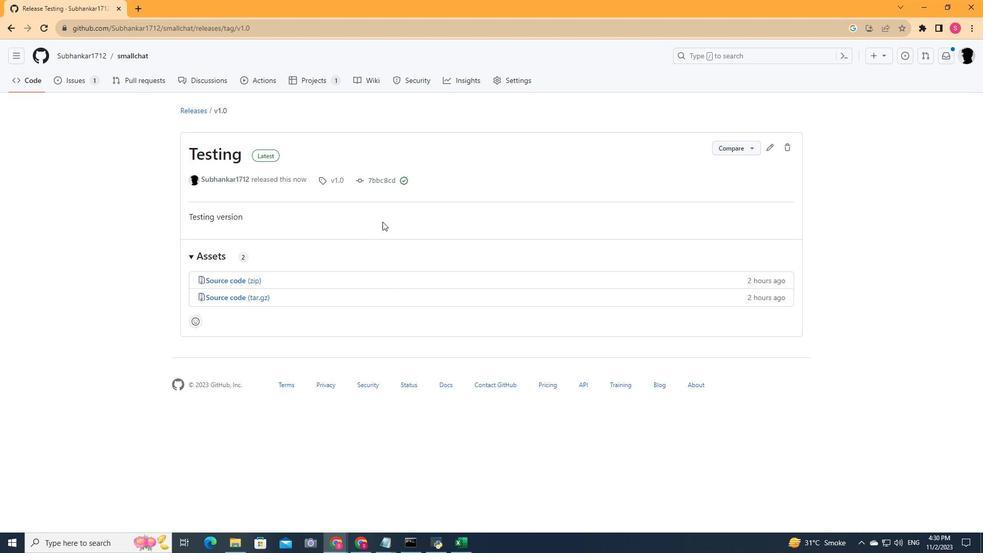 
Action: Mouse scrolled (382, 222) with delta (0, 0)
Screenshot: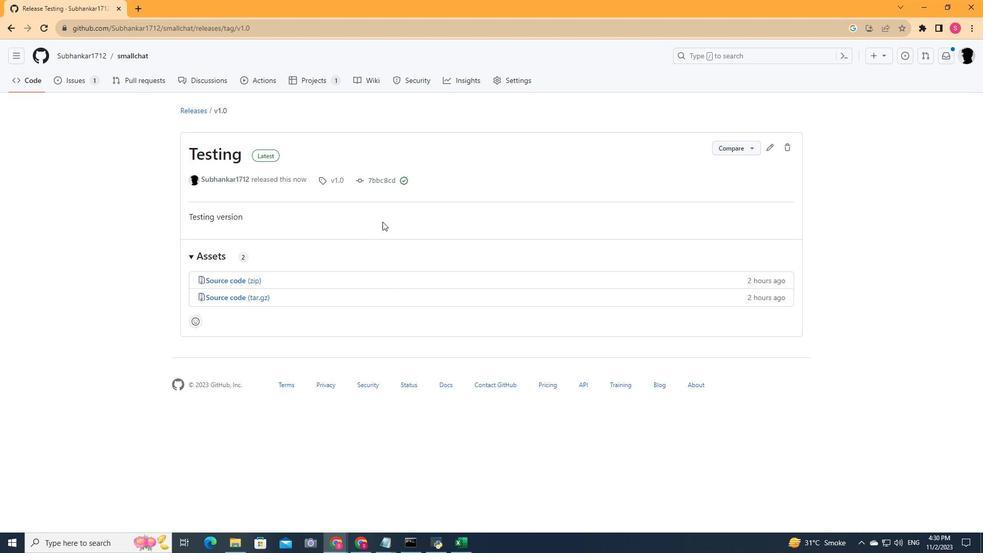 
Action: Mouse scrolled (382, 222) with delta (0, 0)
Screenshot: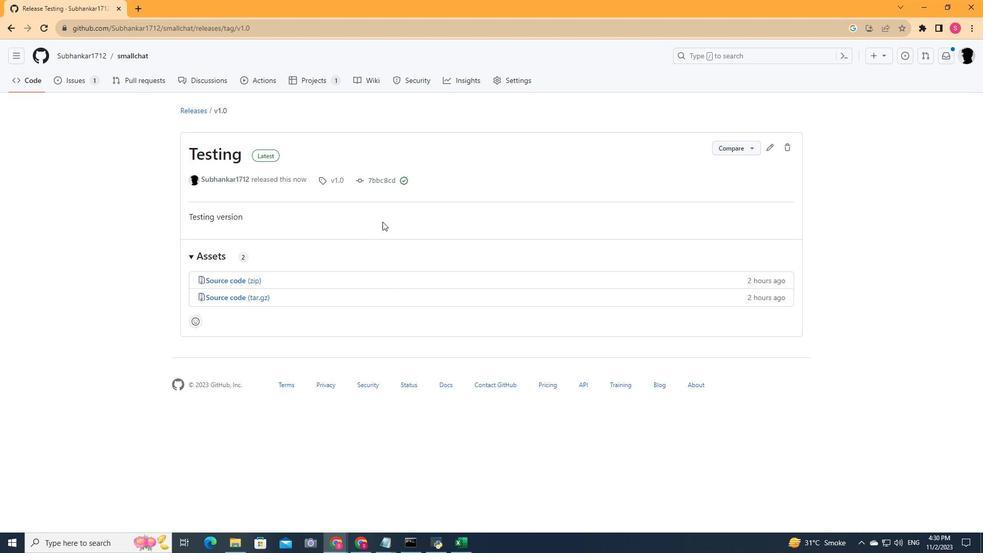 
Action: Mouse scrolled (382, 222) with delta (0, 0)
Screenshot: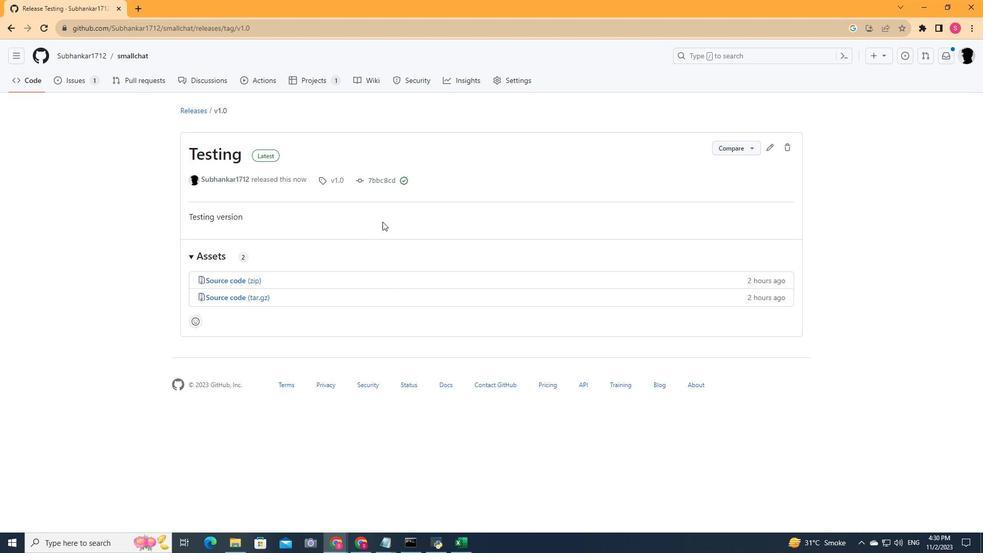 
Action: Mouse scrolled (382, 222) with delta (0, 0)
Screenshot: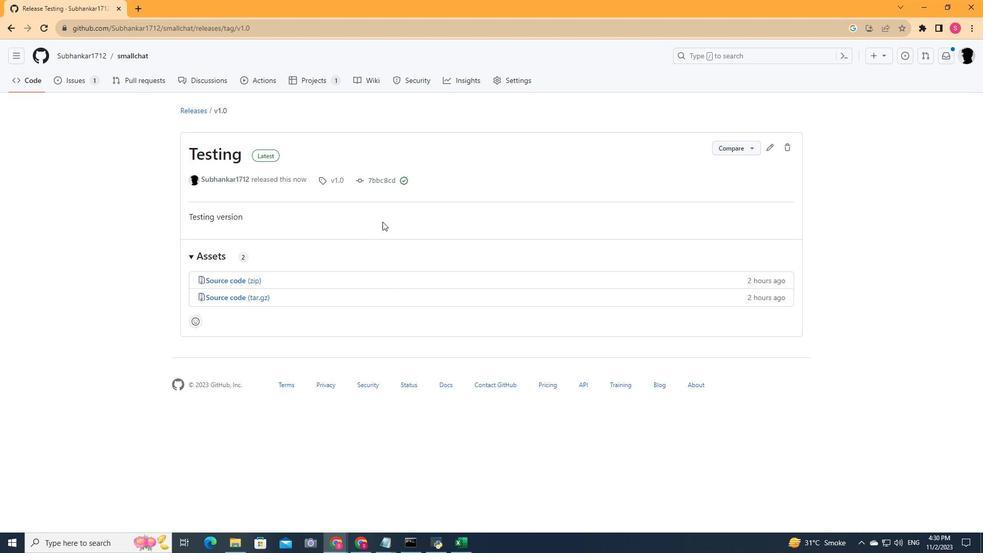 
Action: Mouse moved to (21, 76)
Screenshot: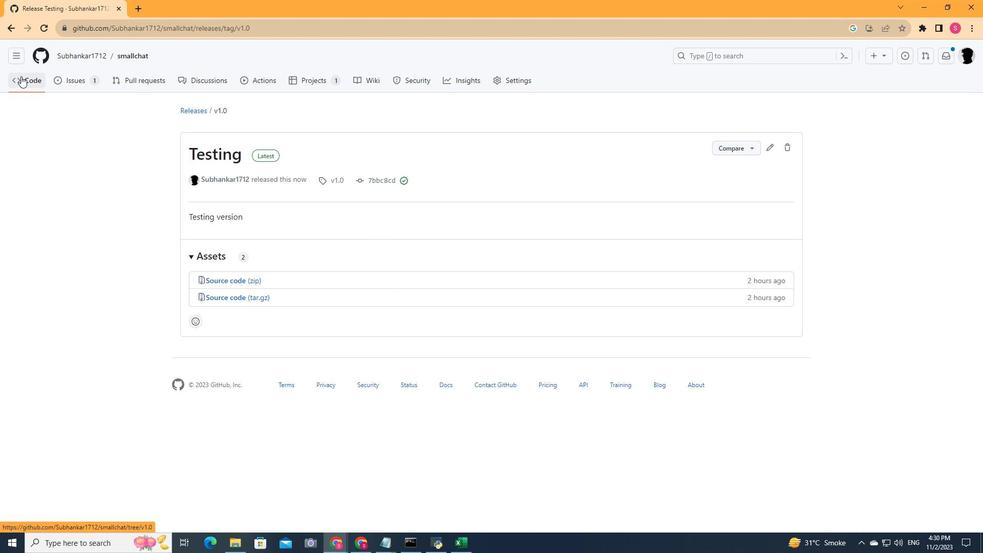 
